 Task: Select Pets. Add to cart, from pOpshelf_x000D_
 for 3194 Cheshire Road, Bridgeport, Connecticut 06604, Cell Number 203-362-4243, following items : Redbarn Naturals Mini Braided Bully Sticks Dog Treat (1 ct)_x000D_
 - 1, Barkworthies Braided Bully Dog Treat 12 (1 ct)_x000D_
 - 1, Barkworthies Braided Dog Treat Beef 6 (1 ct)_x000D_
 - 1, Lixit Plastic Dog Treat Jar Small (1 ct)_x000D_
 - 1, Primal Nuggets Freeze Dried Dog Food Lamb Formula (14 oz)_x000D_
 - 1
Action: Mouse moved to (511, 124)
Screenshot: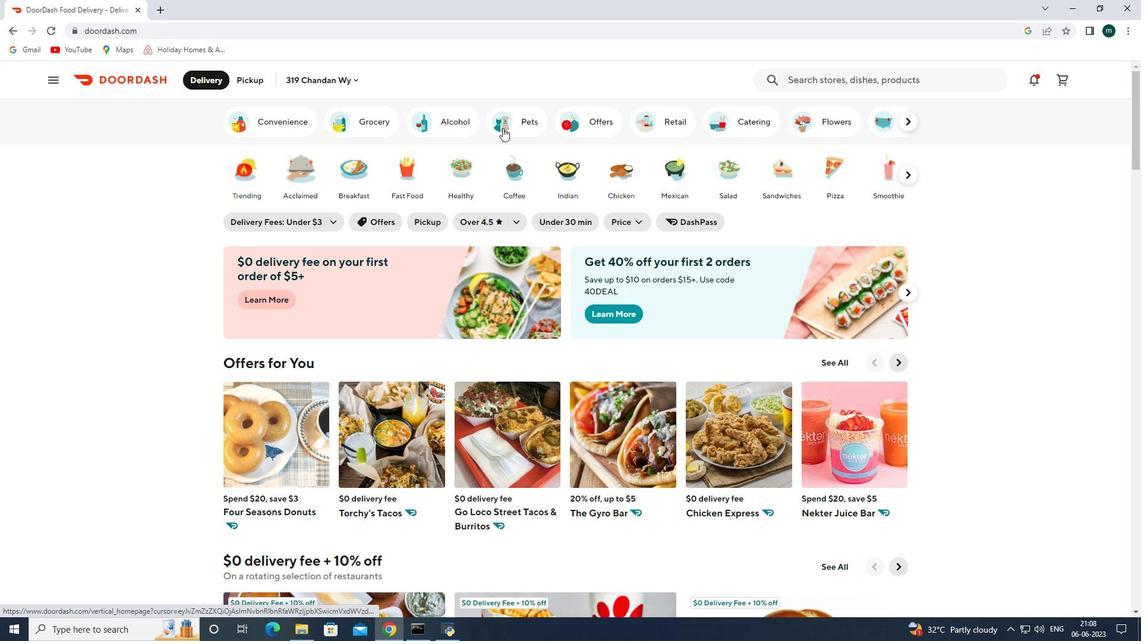 
Action: Mouse pressed left at (511, 124)
Screenshot: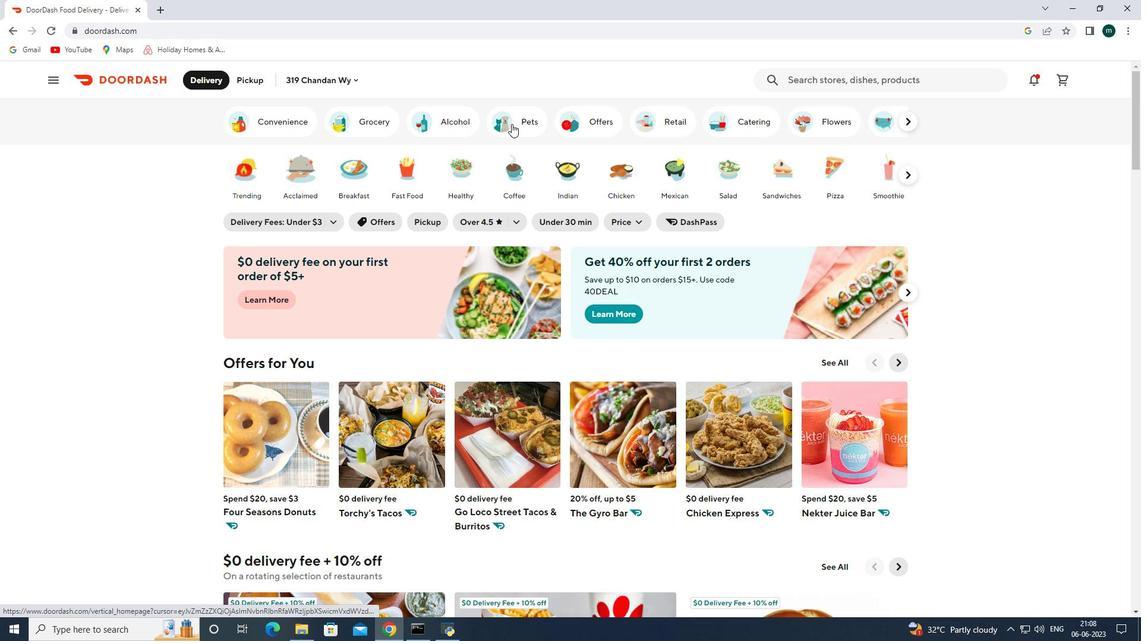 
Action: Mouse moved to (759, 334)
Screenshot: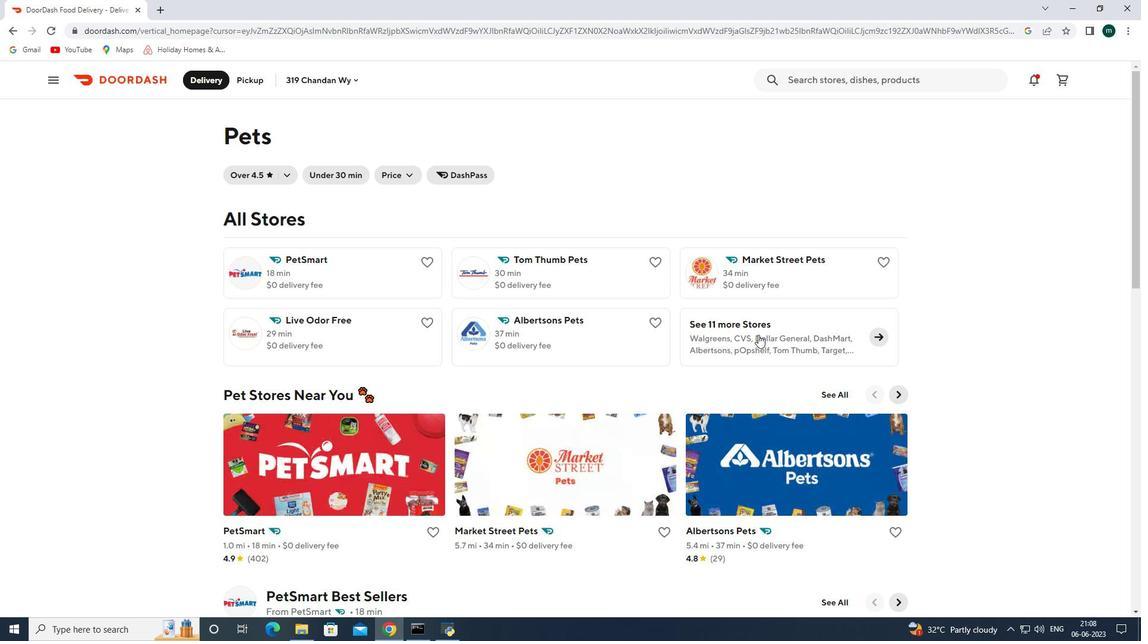 
Action: Mouse pressed left at (759, 334)
Screenshot: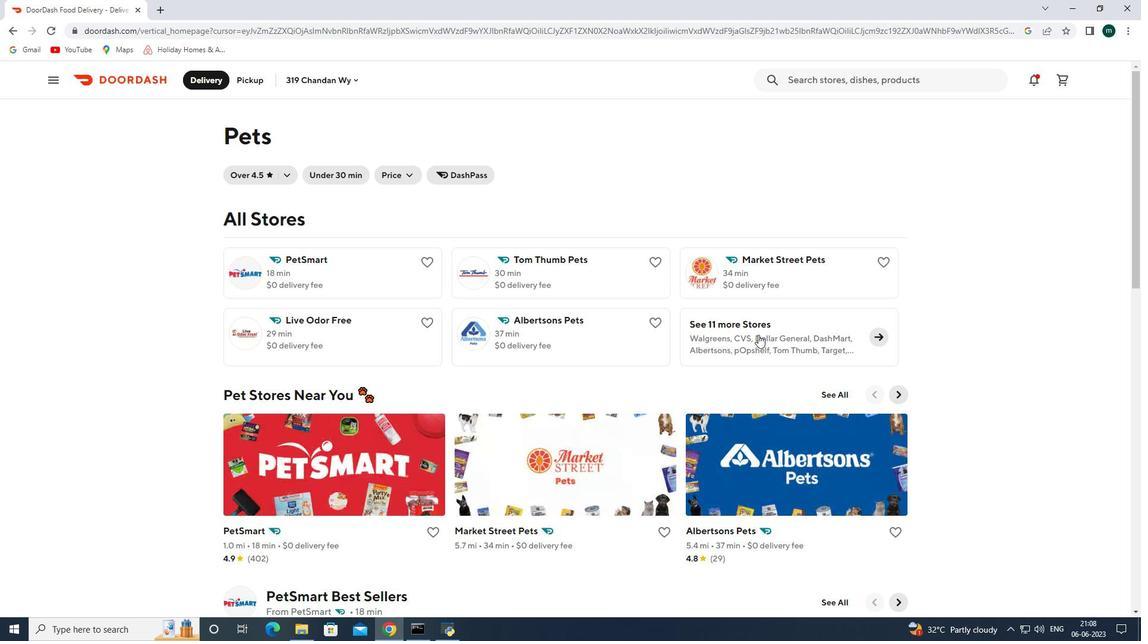 
Action: Mouse moved to (587, 378)
Screenshot: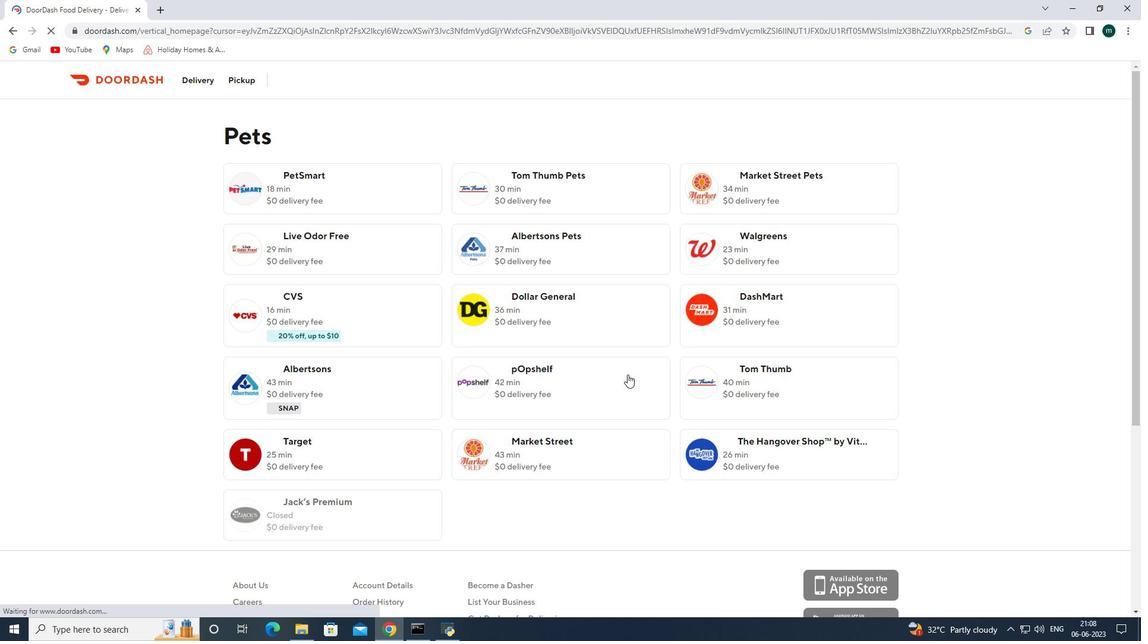 
Action: Mouse pressed left at (587, 378)
Screenshot: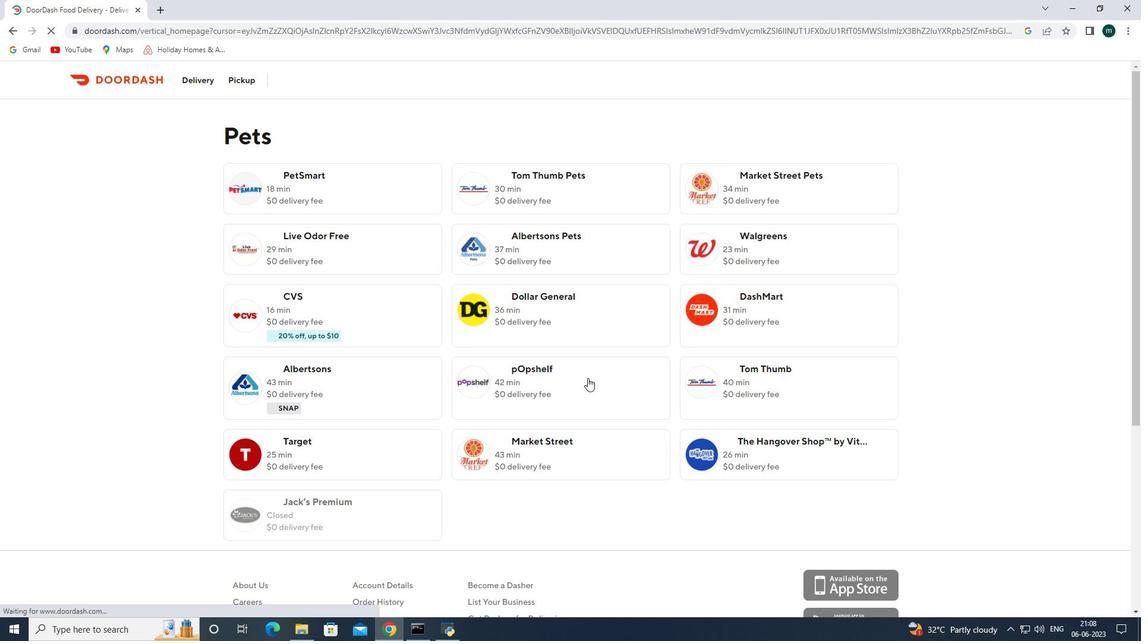 
Action: Mouse moved to (256, 77)
Screenshot: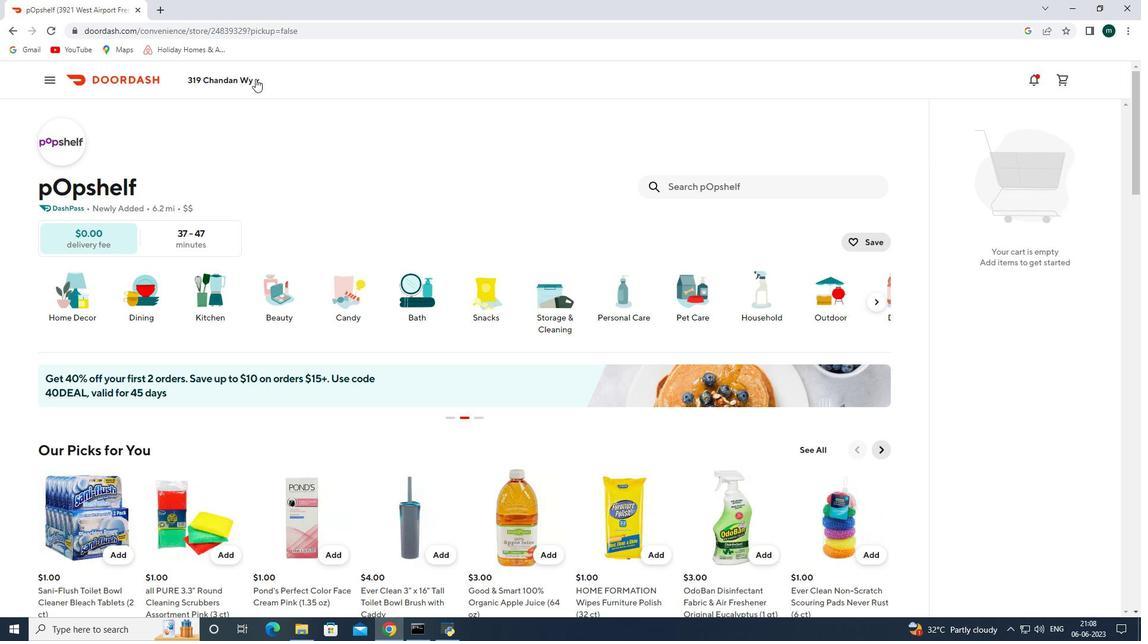 
Action: Mouse pressed left at (256, 77)
Screenshot: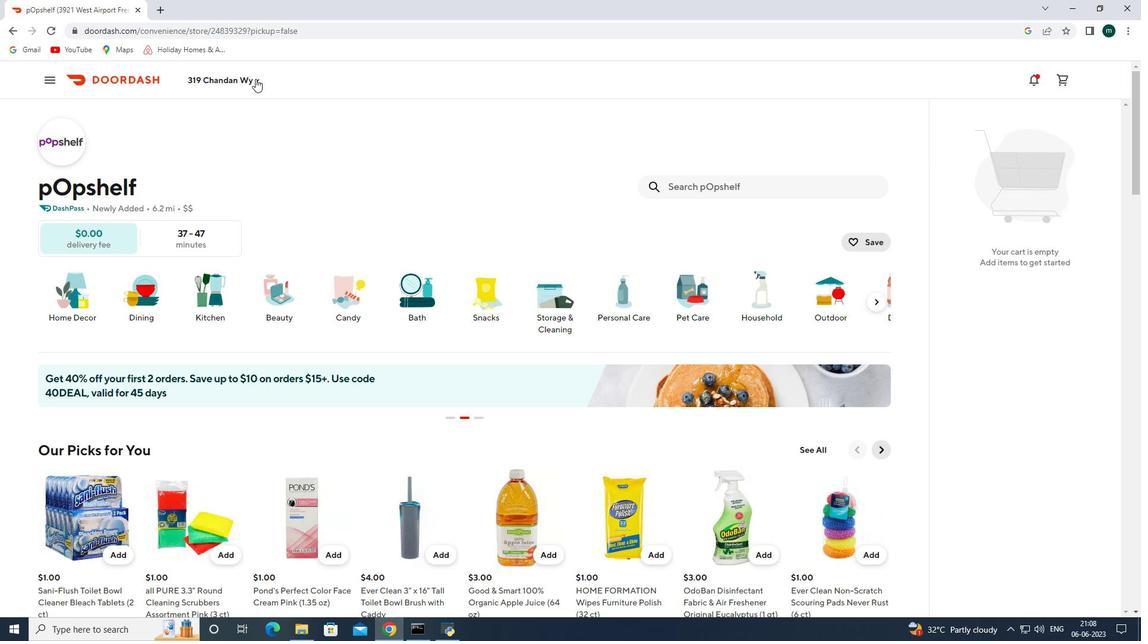 
Action: Mouse moved to (290, 127)
Screenshot: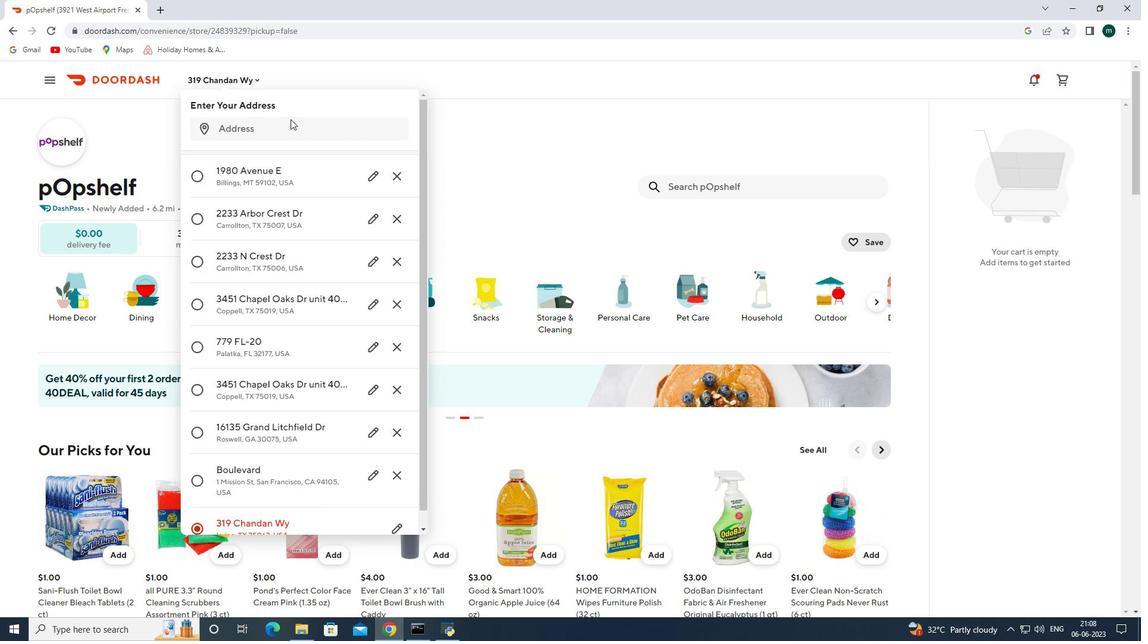 
Action: Mouse pressed left at (290, 127)
Screenshot: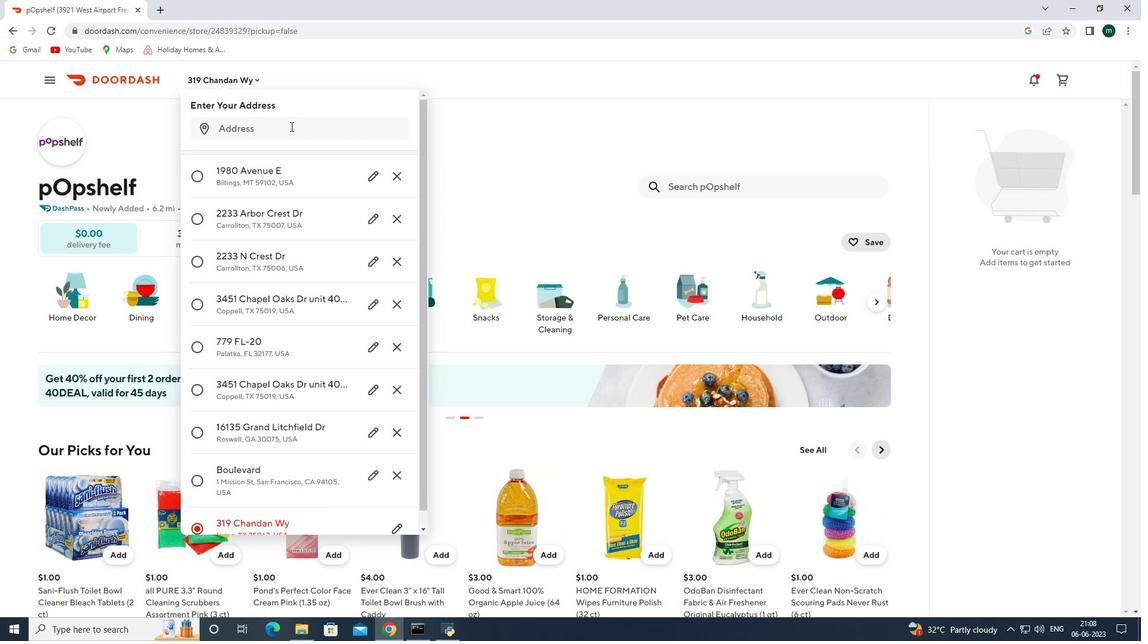 
Action: Key pressed 3194<Key.space>cheshire<Key.space>roas<Key.backspace>d<Key.space>bridgeport<Key.space>connecticut<Key.space>06604<Key.enter>
Screenshot: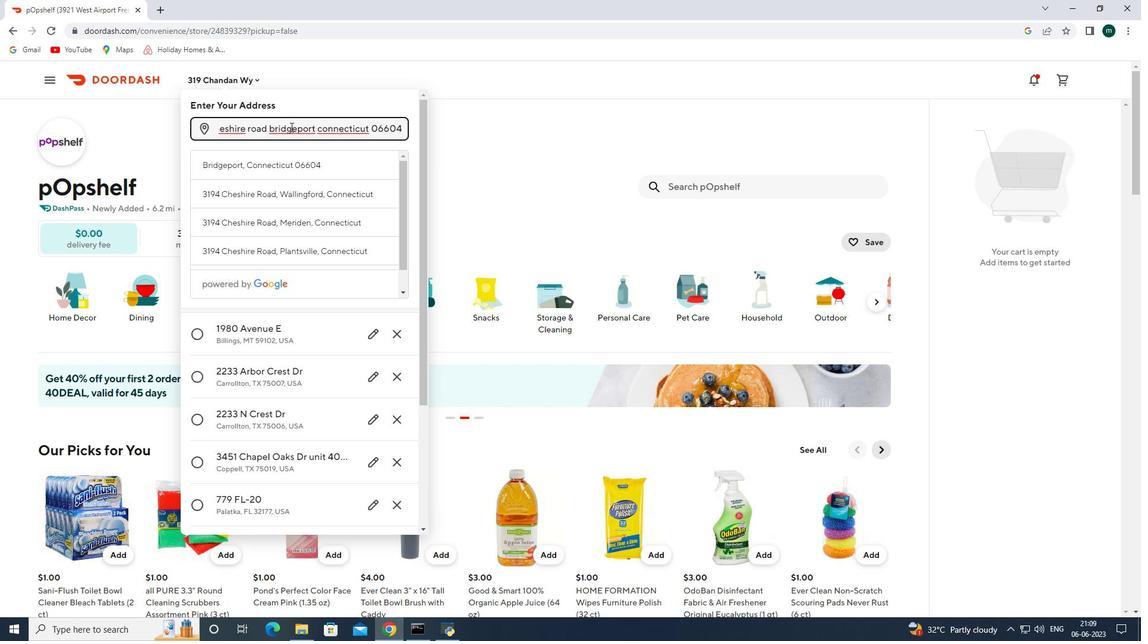 
Action: Mouse moved to (360, 514)
Screenshot: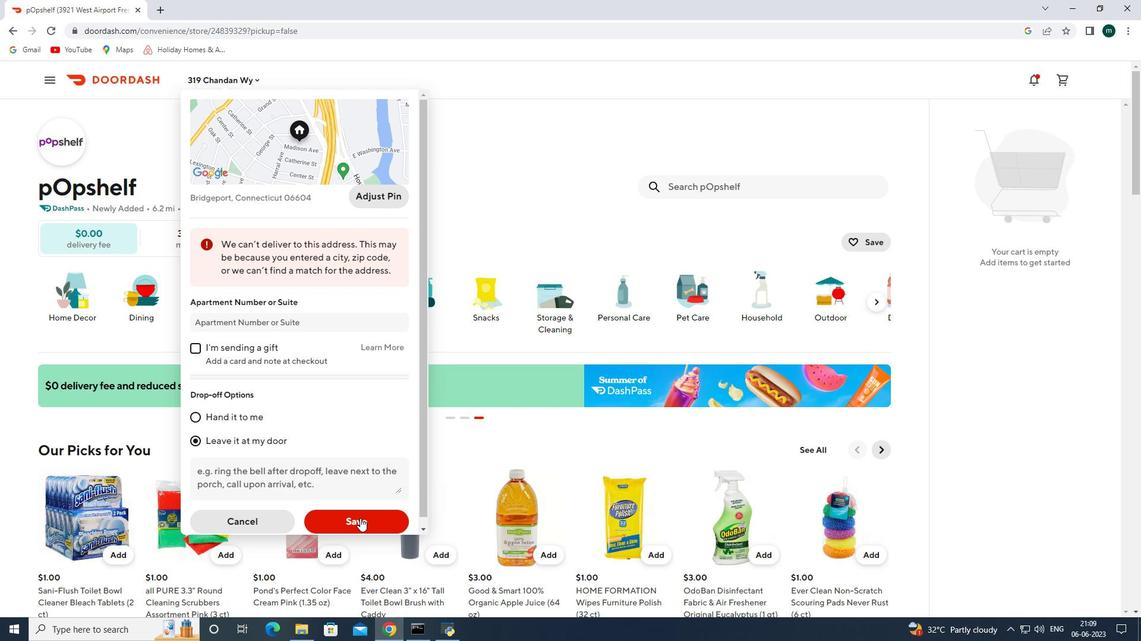 
Action: Mouse pressed left at (360, 514)
Screenshot: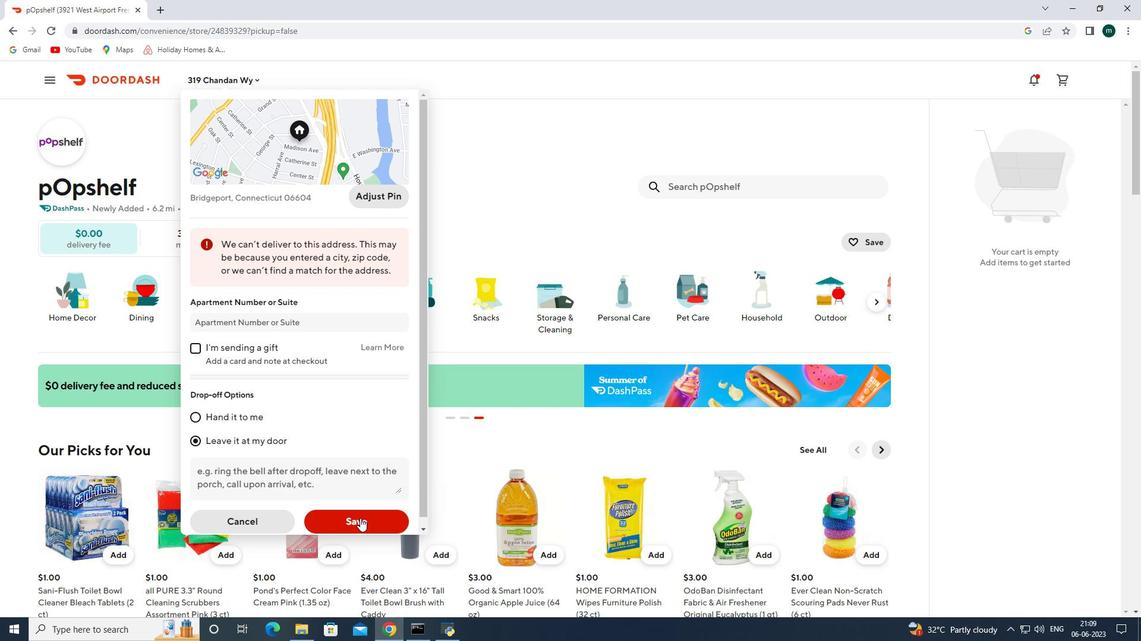 
Action: Mouse moved to (737, 172)
Screenshot: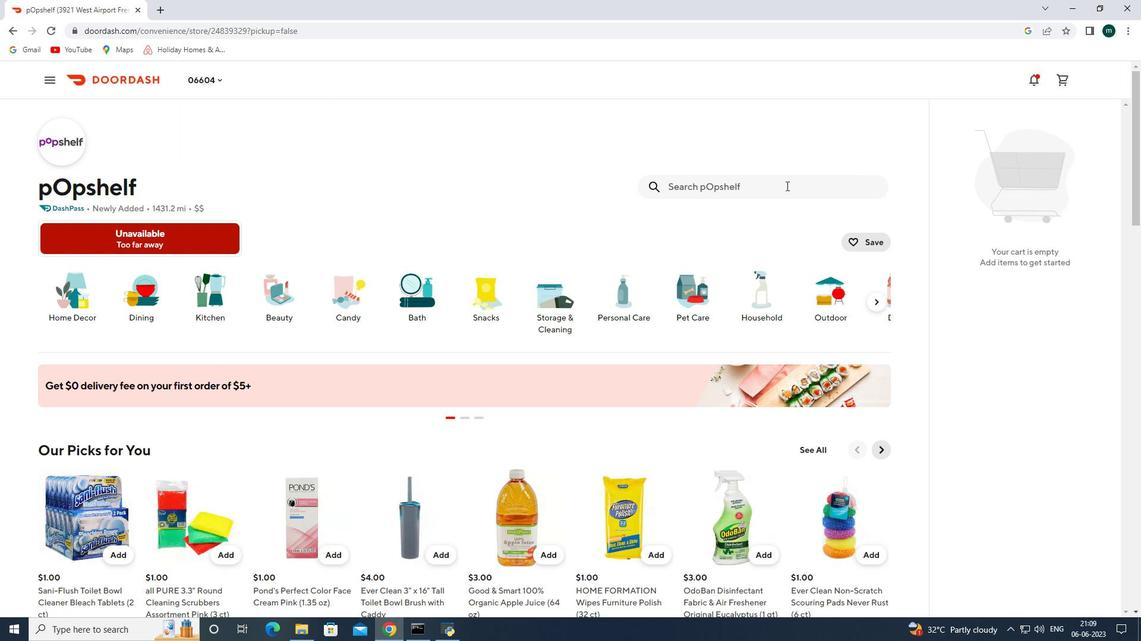 
Action: Mouse pressed left at (737, 172)
Screenshot: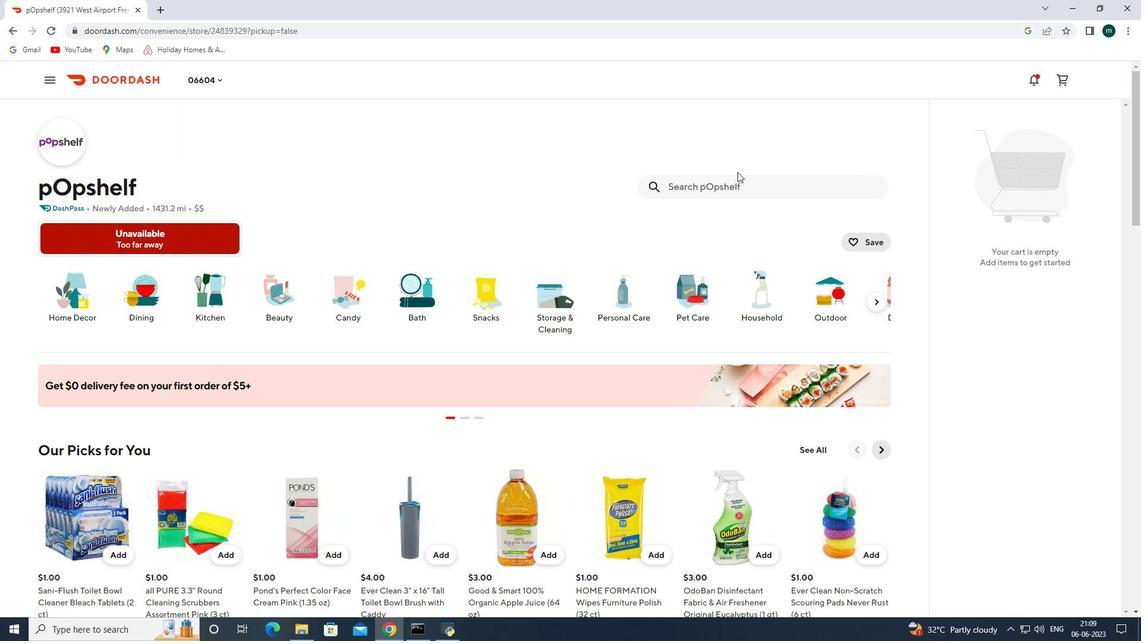 
Action: Mouse moved to (736, 176)
Screenshot: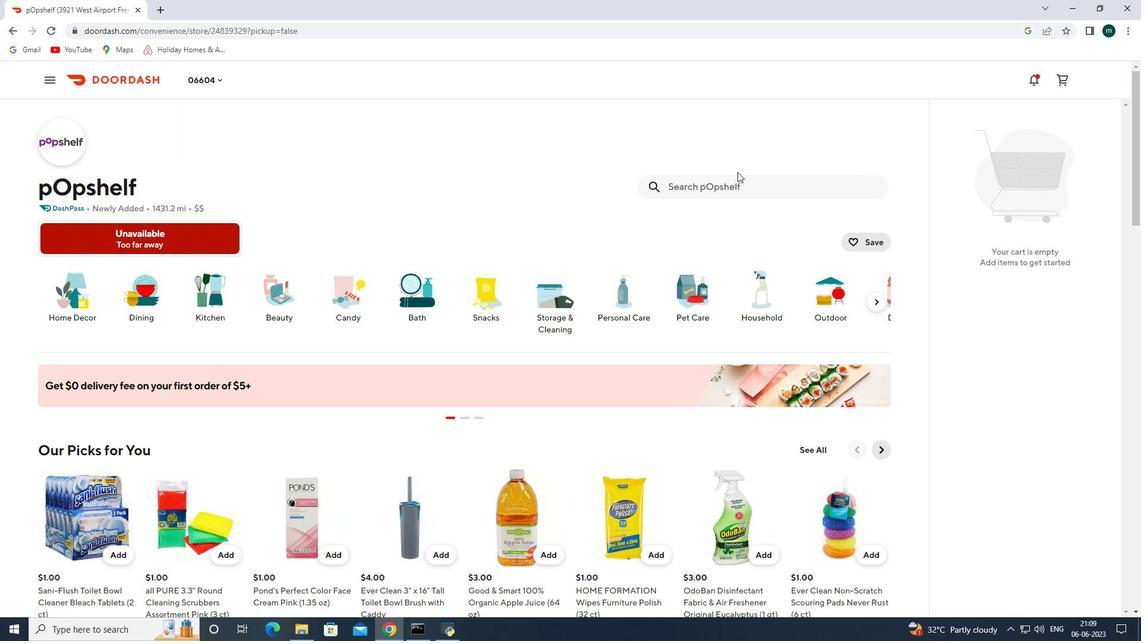 
Action: Mouse pressed left at (736, 176)
Screenshot: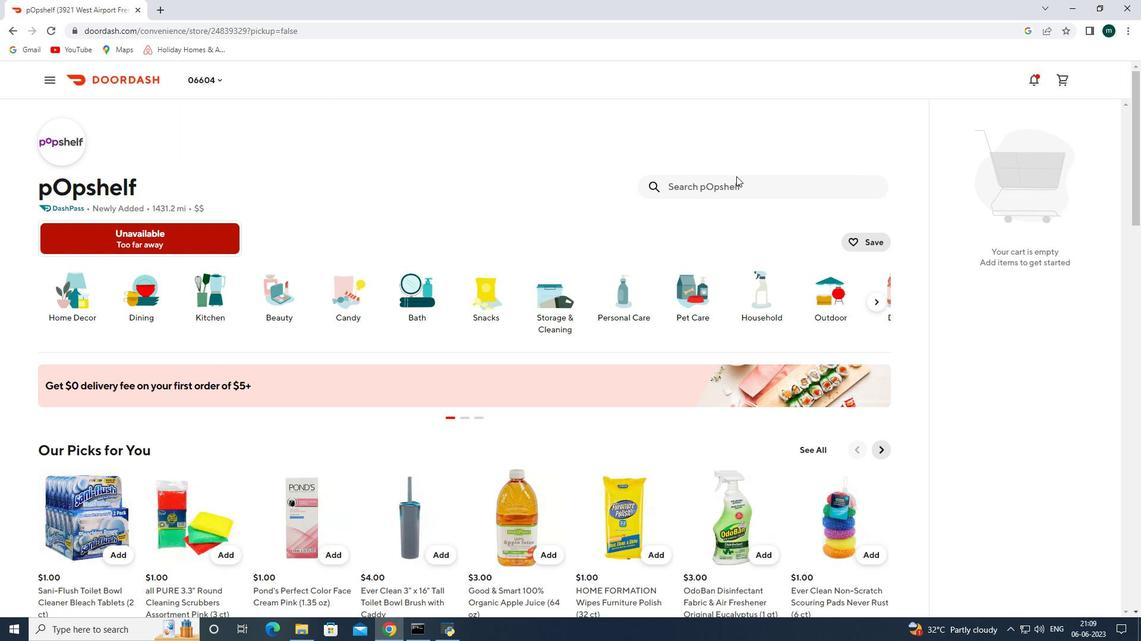 
Action: Key pressed redbard<Key.backspace>n<Key.space>naturals<Key.space>mini<Key.space>braided<Key.space>bully<Key.space>sticks<Key.space>dog<Key.space>trear<Key.backspace>t<Key.space><Key.shift><Key.shift><Key.shift><Key.shift><Key.shift><Key.shift><Key.shift>(1<Key.space>ct<Key.space><Key.shift>)<Key.enter>
Screenshot: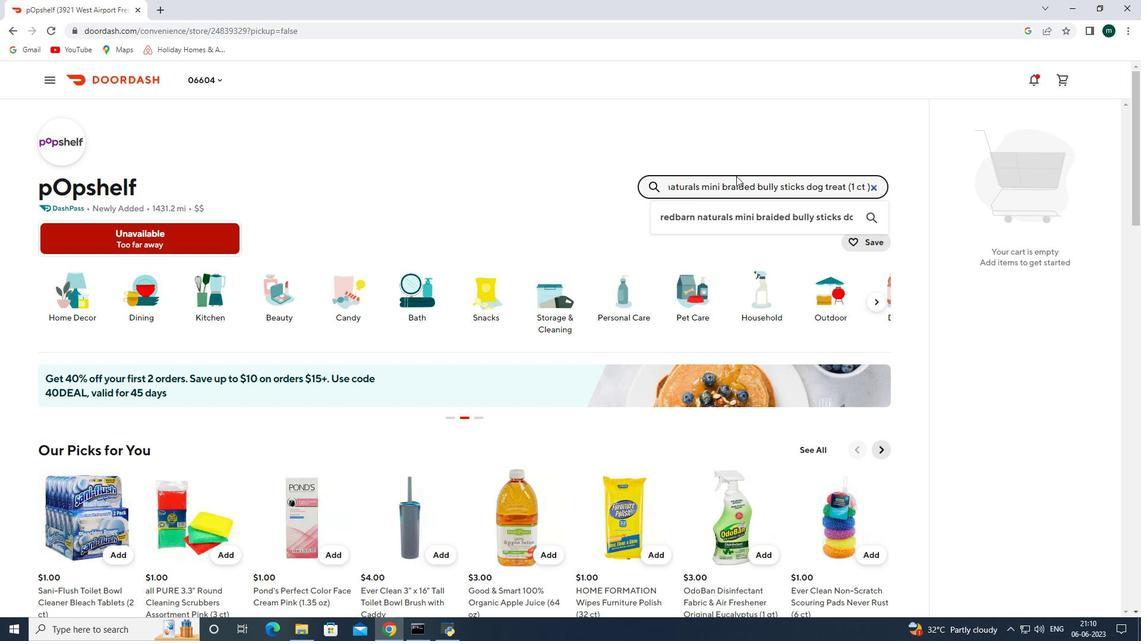 
Action: Mouse moved to (732, 139)
Screenshot: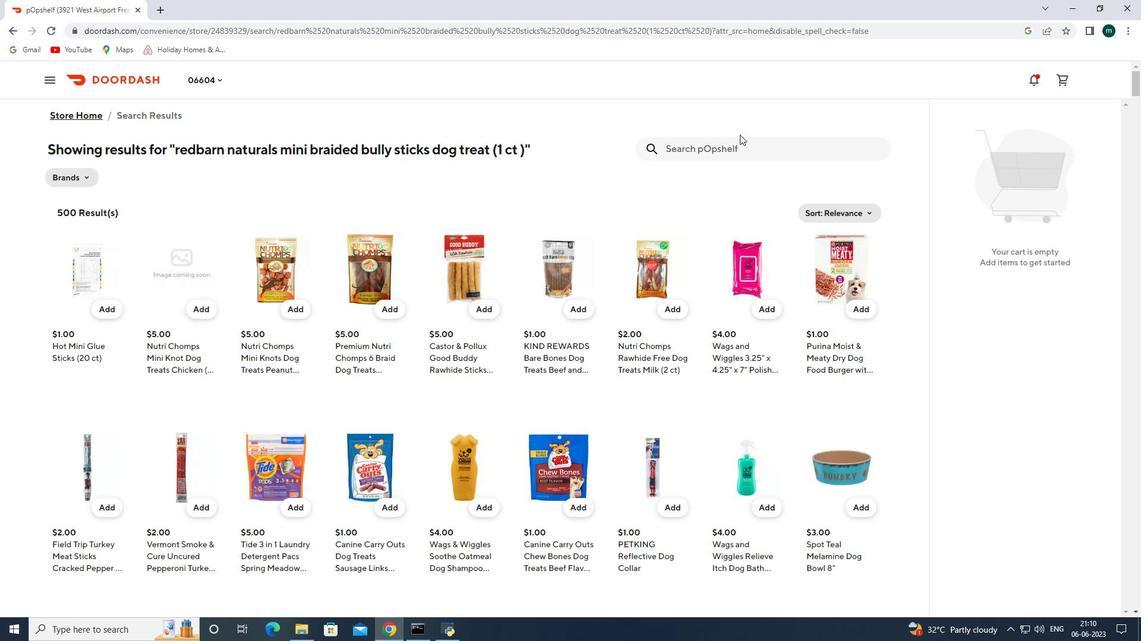 
Action: Mouse pressed left at (732, 139)
Screenshot: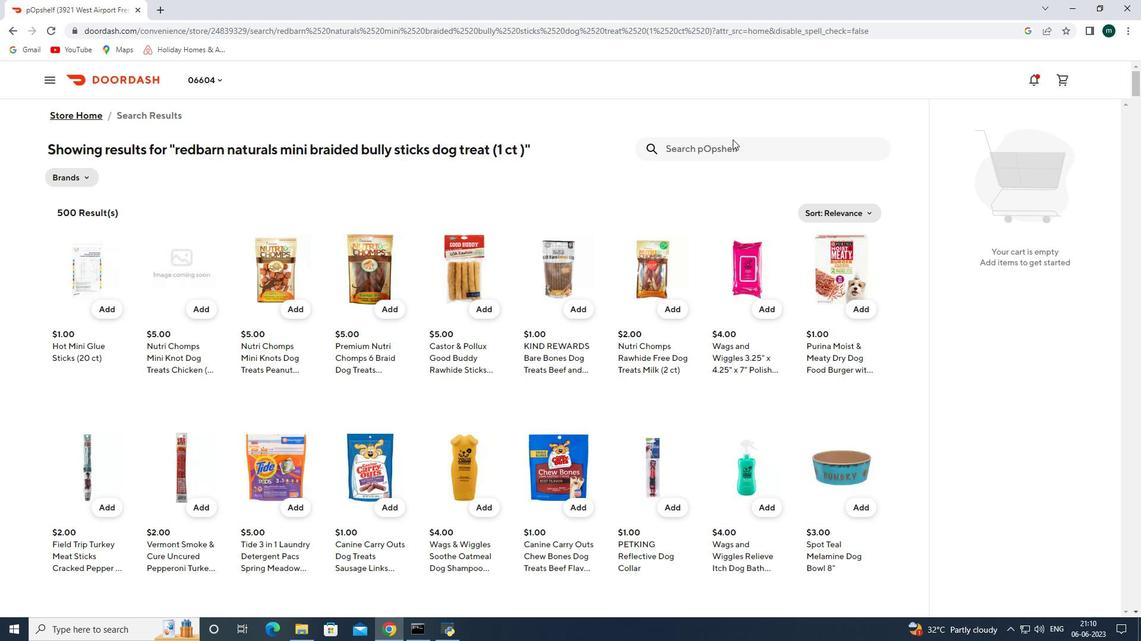 
Action: Key pressed <Key.shift>Barkwothies<Key.space>braided<Key.space>bully<Key.space>dog<Key.space>trear<Key.backspace>t<Key.space>12<Key.shift><Key.shift><Key.shift><Key.shift><Key.shift><Key.shift><Key.shift><Key.shift><Key.shift><Key.shift><Key.shift><Key.shift><Key.shift><Key.shift><Key.shift>(1ct<Key.shift><Key.shift><Key.shift><Key.shift><Key.shift><Key.shift>_<Key.backspace><Key.shift>(<Key.backspace><Key.shift>)<Key.enter>
Screenshot: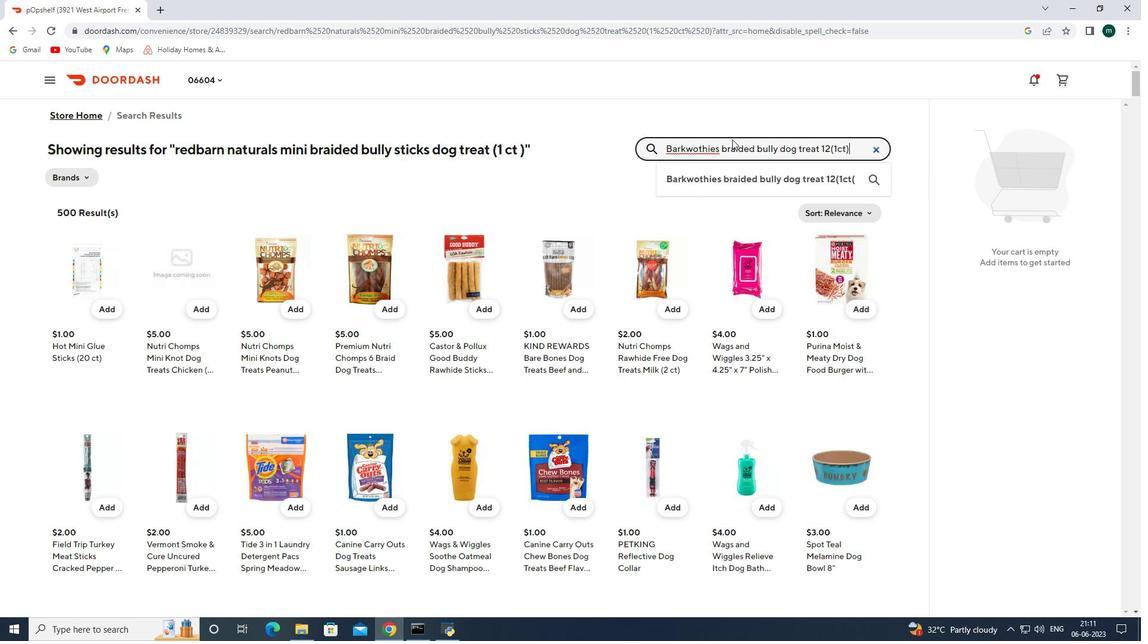 
Action: Mouse moved to (742, 149)
Screenshot: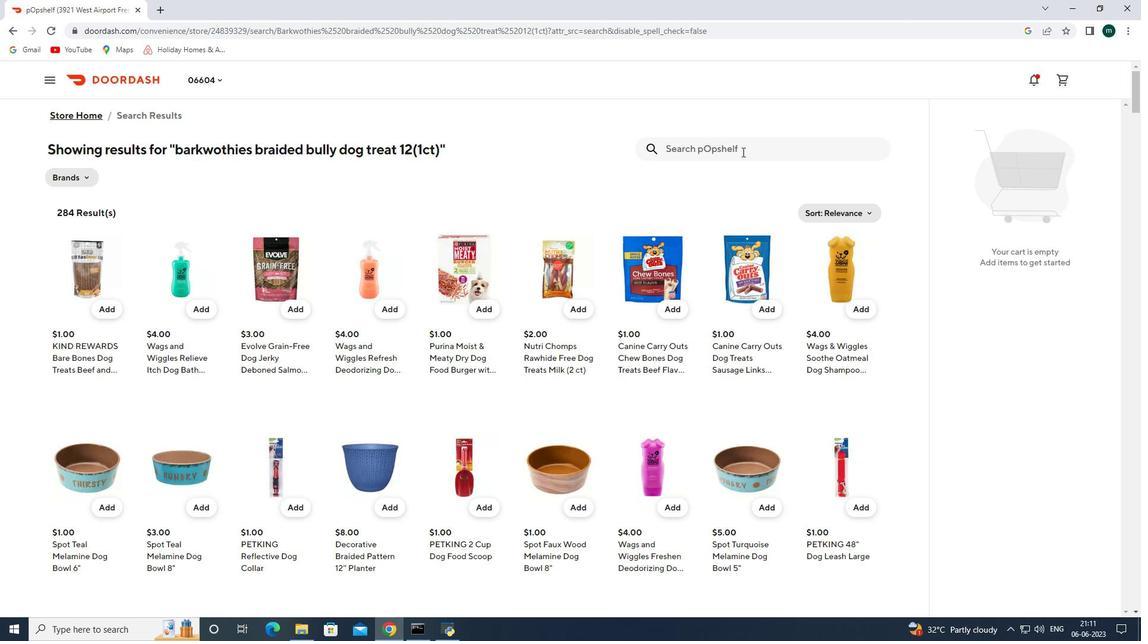 
Action: Mouse pressed left at (742, 149)
Screenshot: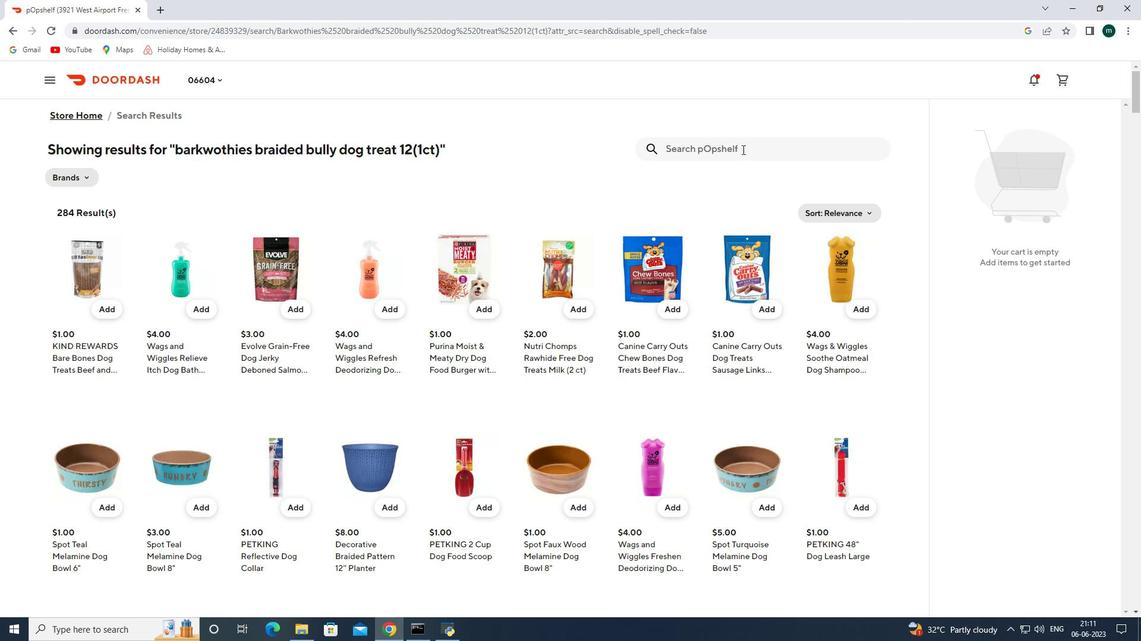
Action: Key pressed barkworthies<Key.space>braided<Key.space>dog<Key.space>treat<Key.space>beef<Key.space>6<Key.space><Key.shift><Key.shift>(1<Key.space>ct<Key.shift>)<Key.enter>
Screenshot: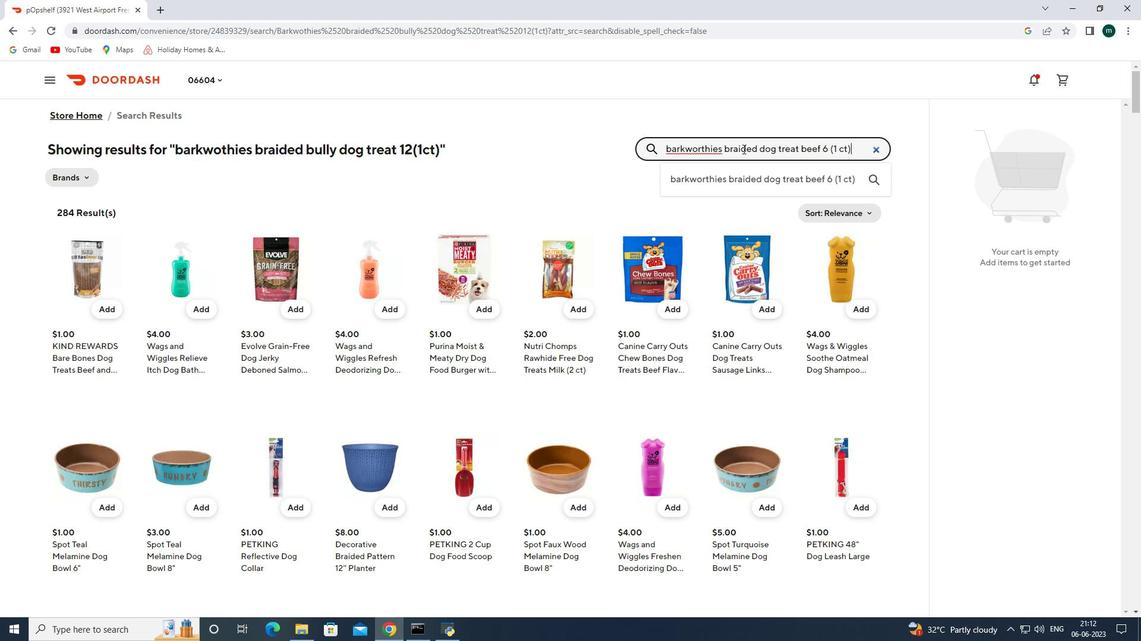 
Action: Mouse moved to (741, 150)
Screenshot: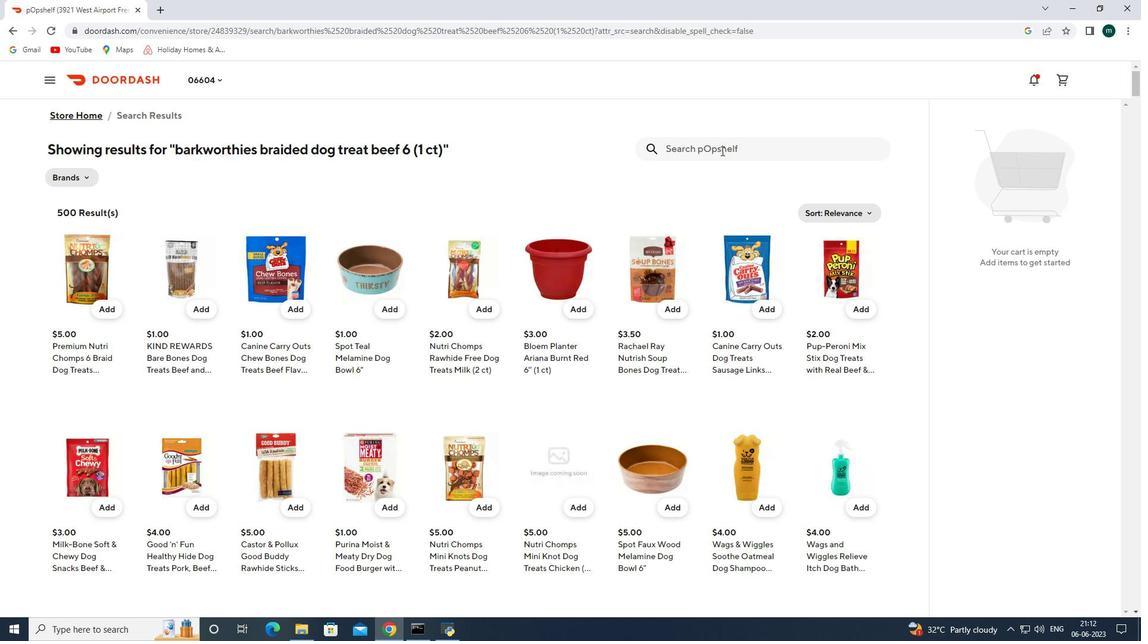 
Action: Mouse pressed left at (741, 150)
Screenshot: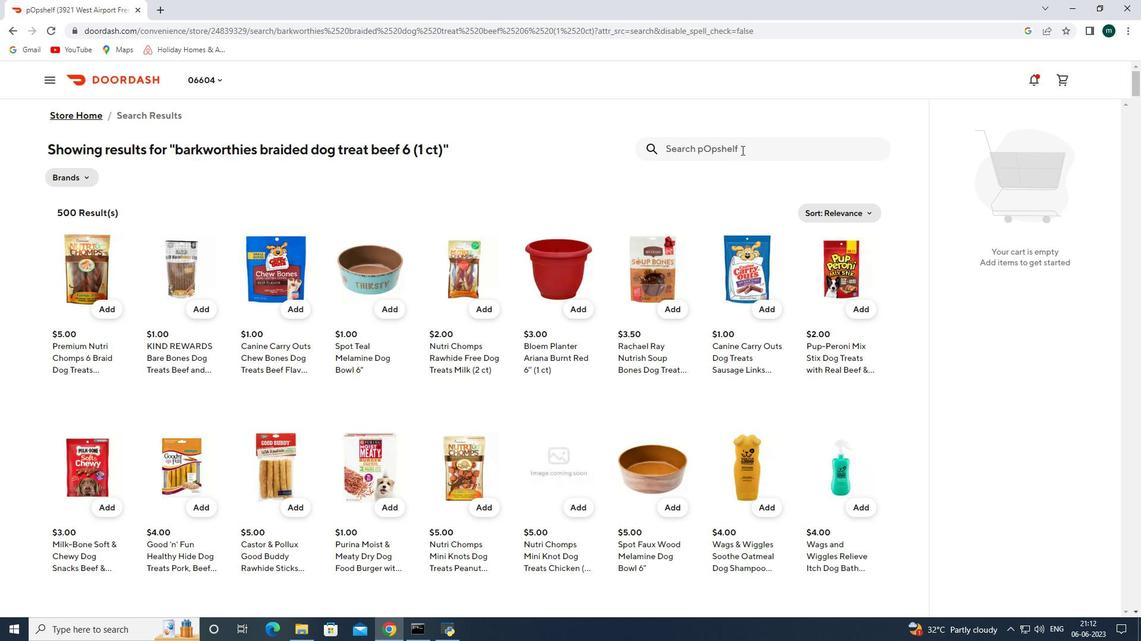 
Action: Key pressed lixit<Key.space>plastic<Key.space>dog<Key.space>tra<Key.backspace>eat<Key.space>jar<Key.space>small<Key.space><Key.shift>(1ct
Screenshot: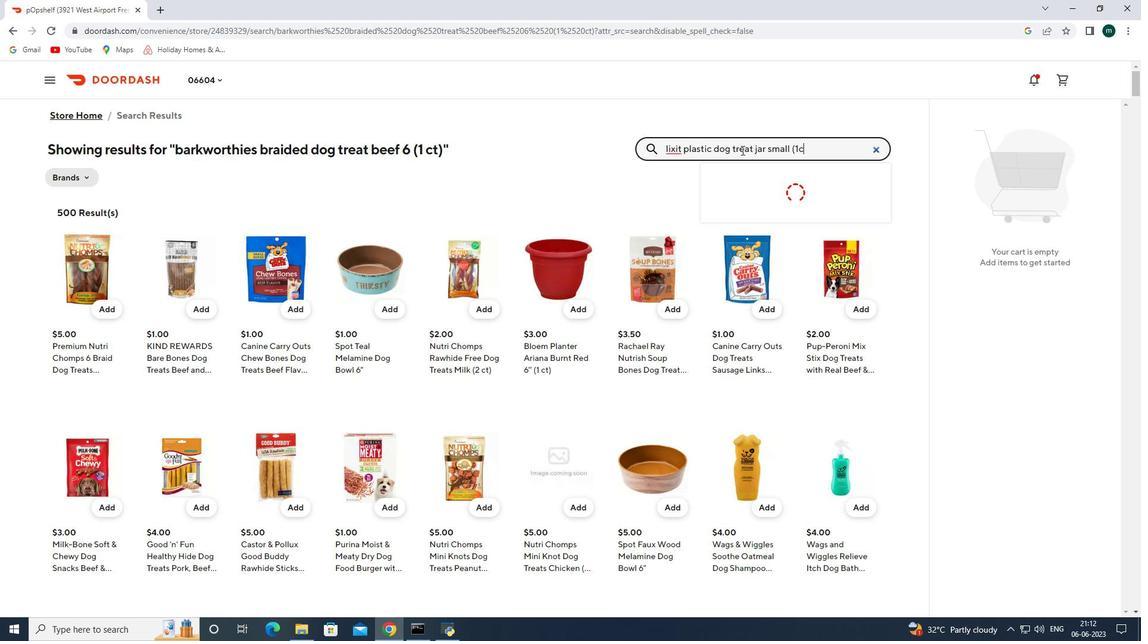 
Action: Mouse moved to (742, 149)
Screenshot: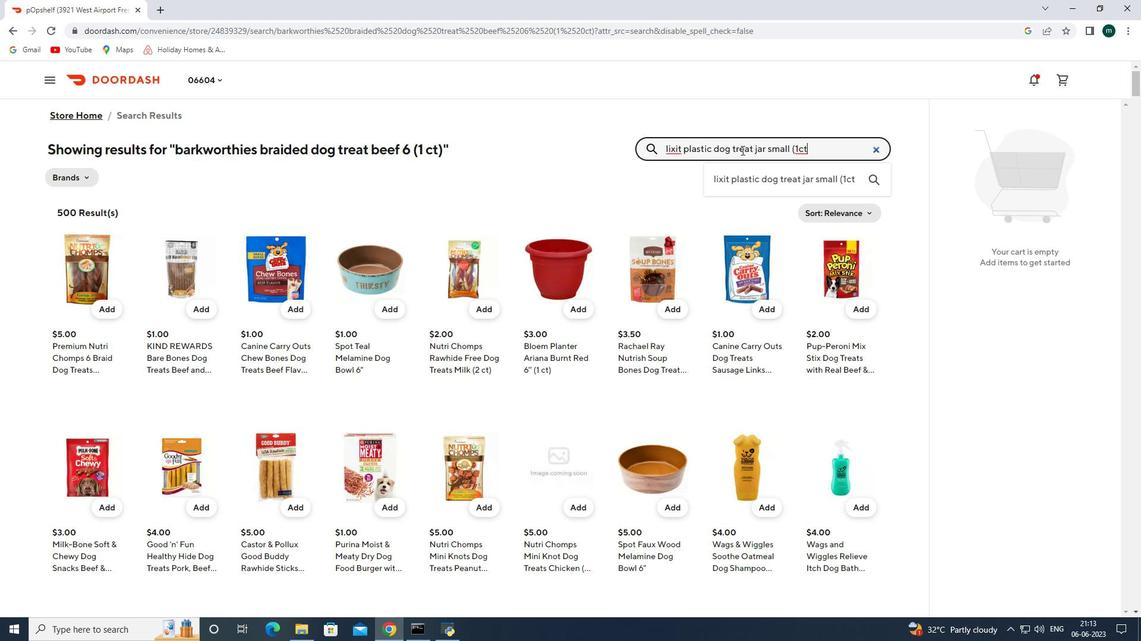
Action: Key pressed <Key.shift><Key.shift><Key.shift><Key.shift><Key.shift><Key.shift><Key.shift><Key.shift><Key.shift><Key.shift><Key.shift><Key.shift><Key.shift><Key.shift><Key.shift><Key.shift><Key.shift><Key.shift><Key.shift><Key.shift><Key.shift><Key.shift><Key.shift><Key.shift><Key.shift>)<Key.enter>
Screenshot: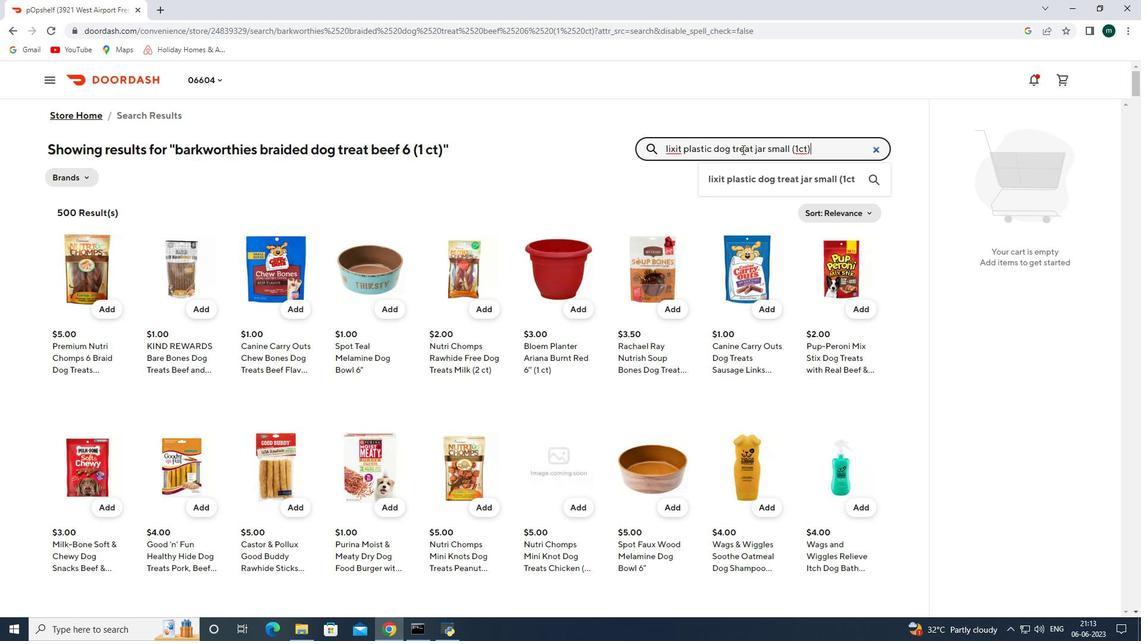 
Action: Mouse moved to (767, 149)
Screenshot: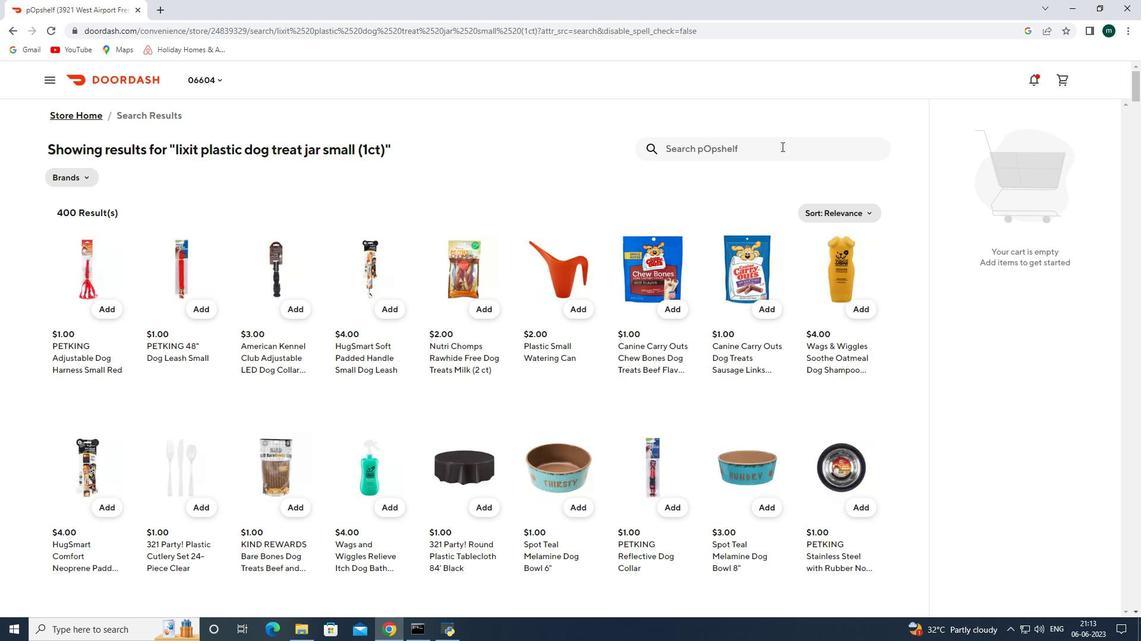 
Action: Mouse pressed left at (767, 149)
Screenshot: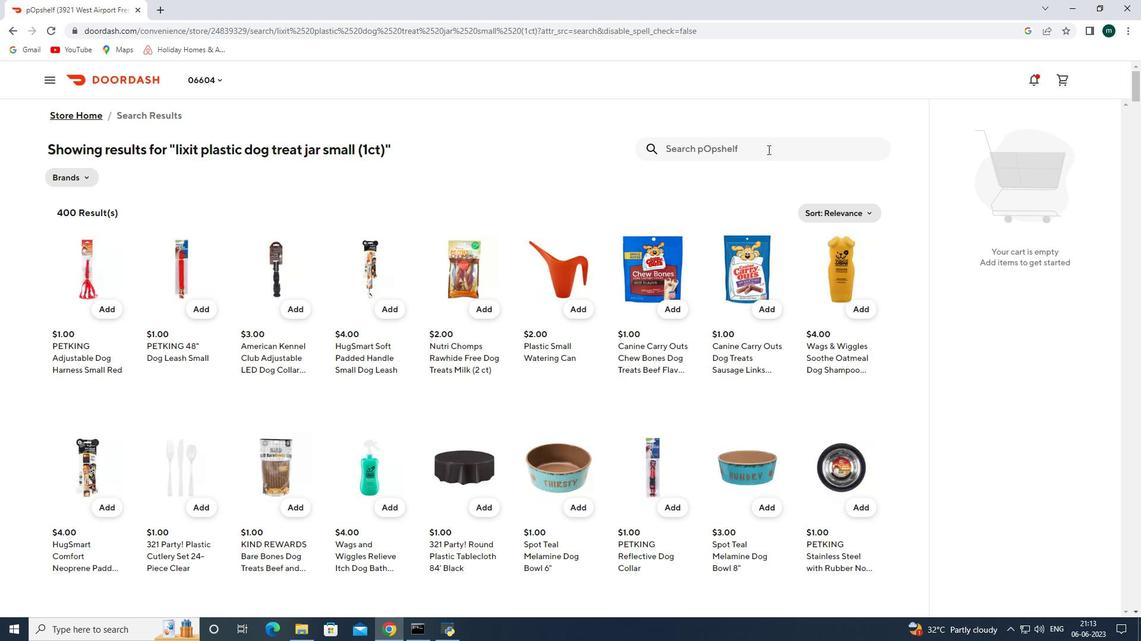 
Action: Key pressed primal<Key.space>nuggets<Key.space>freeze<Key.space>dried<Key.space>dog<Key.space>food<Key.space>lamp<Key.space>formula<Key.space><Key.shift>(14<Key.space>oz<Key.shift><Key.shift><Key.shift><Key.shift><Key.shift>)
Screenshot: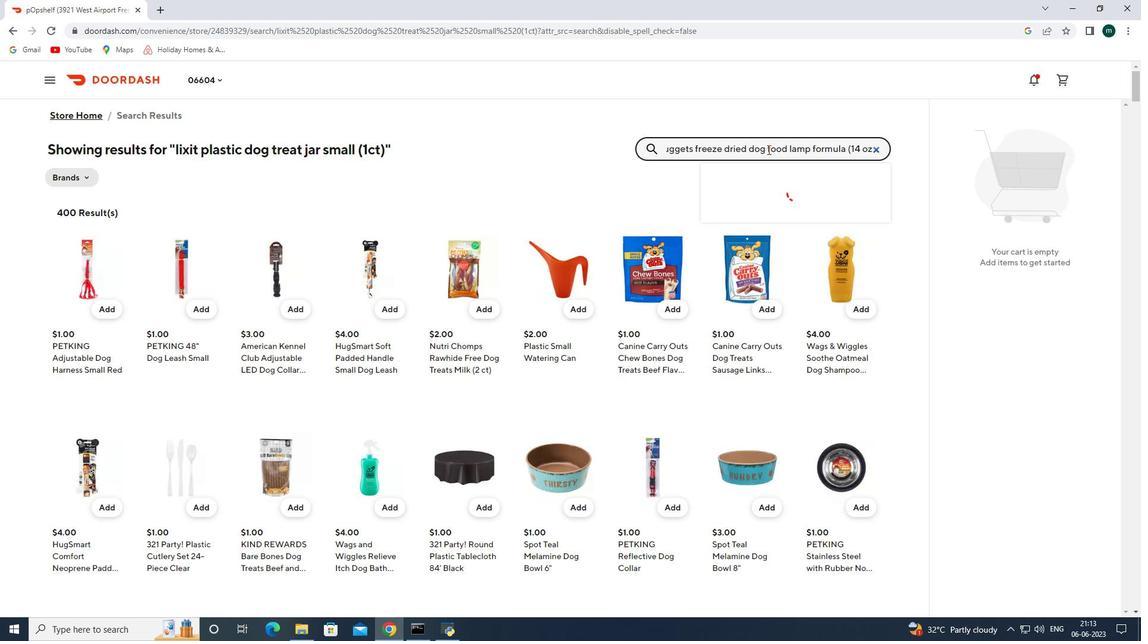 
Action: Mouse moved to (767, 149)
Screenshot: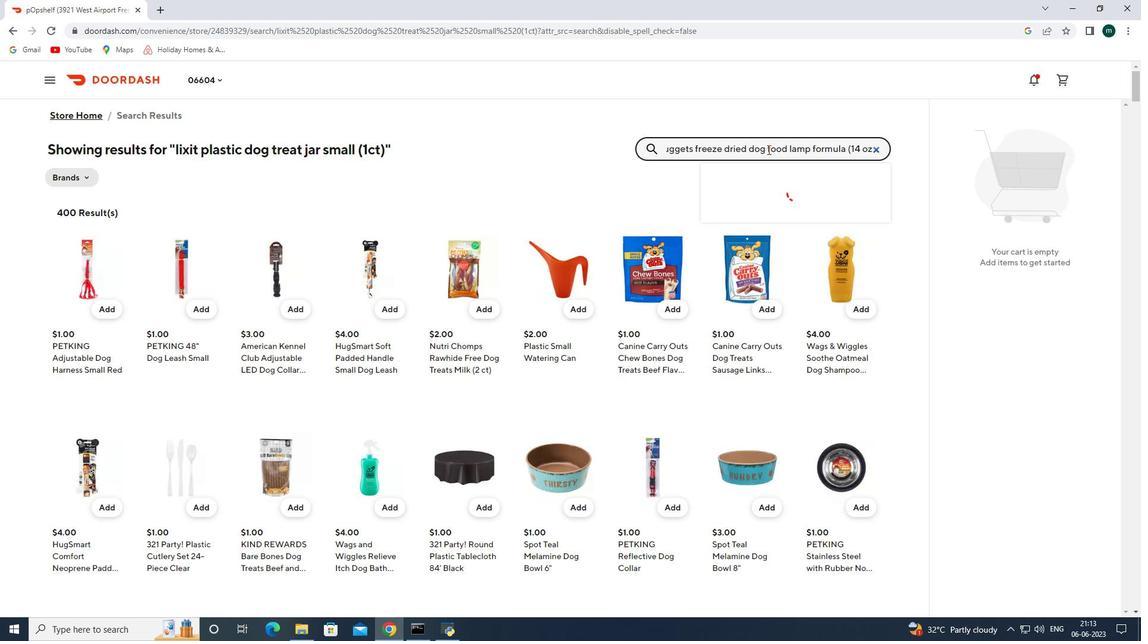 
Action: Key pressed <Key.enter>
Screenshot: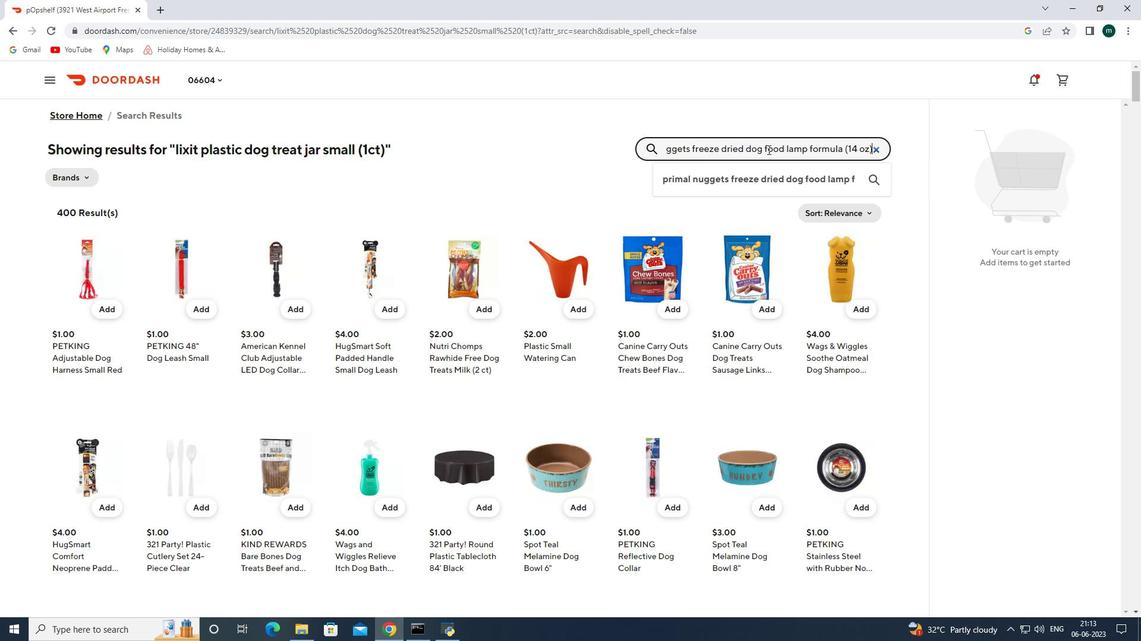 
Action: Mouse moved to (957, 260)
Screenshot: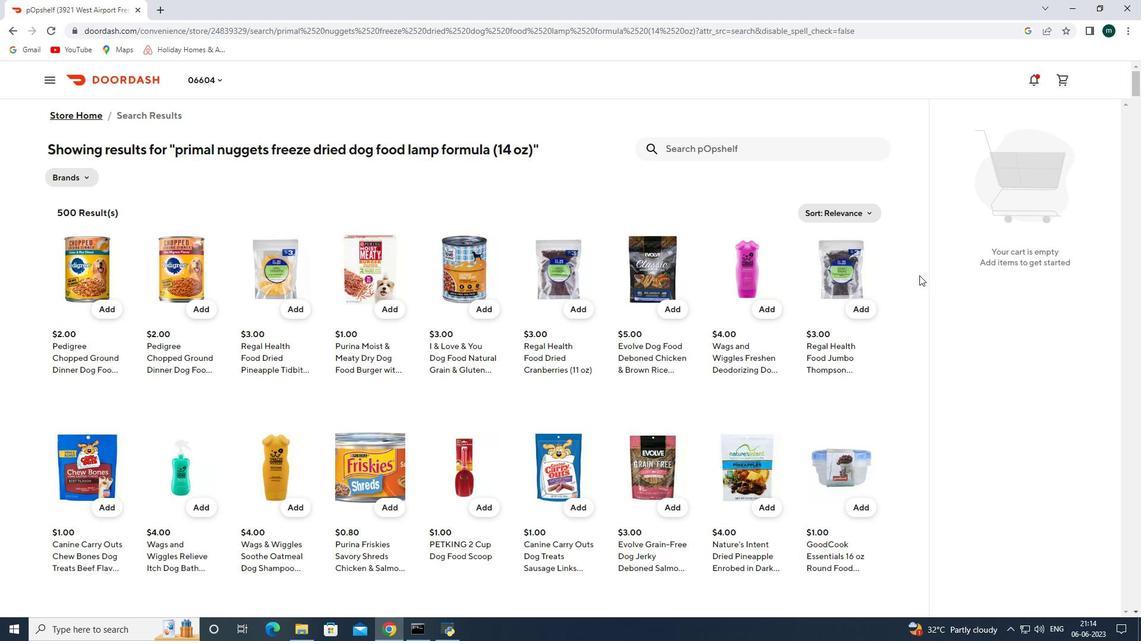 
Action: Mouse scrolled (957, 259) with delta (0, 0)
Screenshot: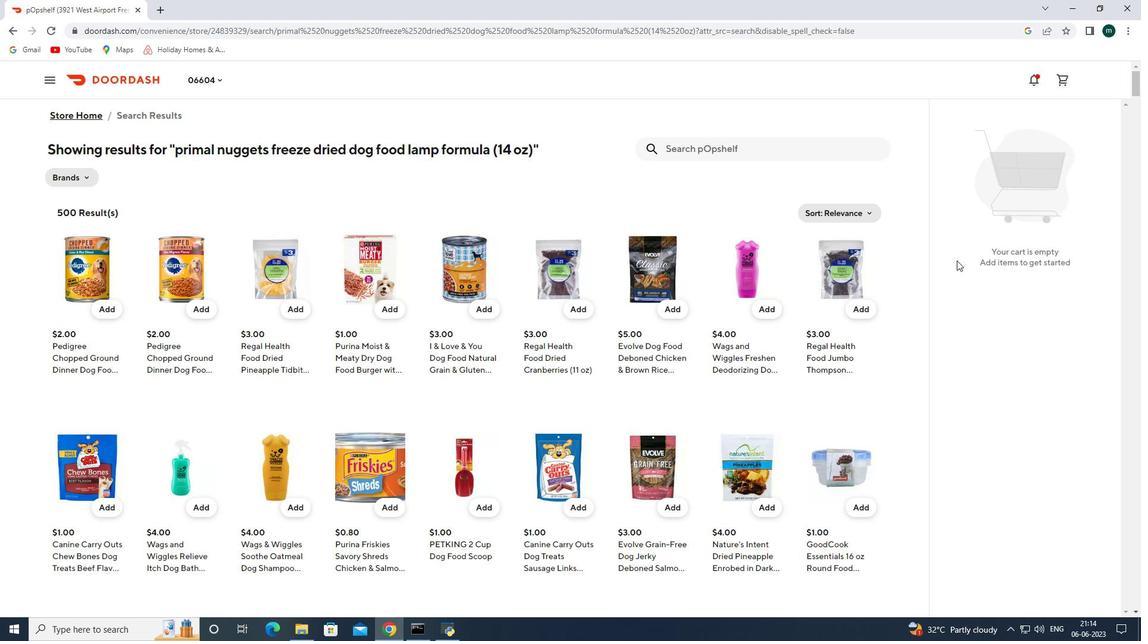 
Action: Mouse scrolled (957, 259) with delta (0, 0)
Screenshot: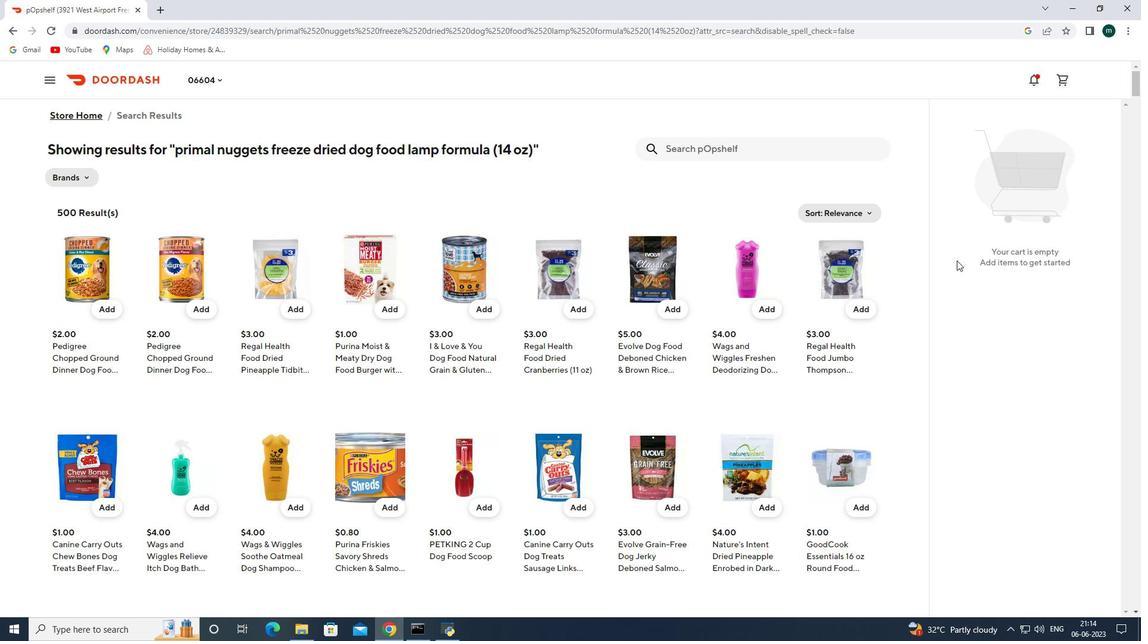 
Action: Mouse scrolled (957, 259) with delta (0, 0)
Screenshot: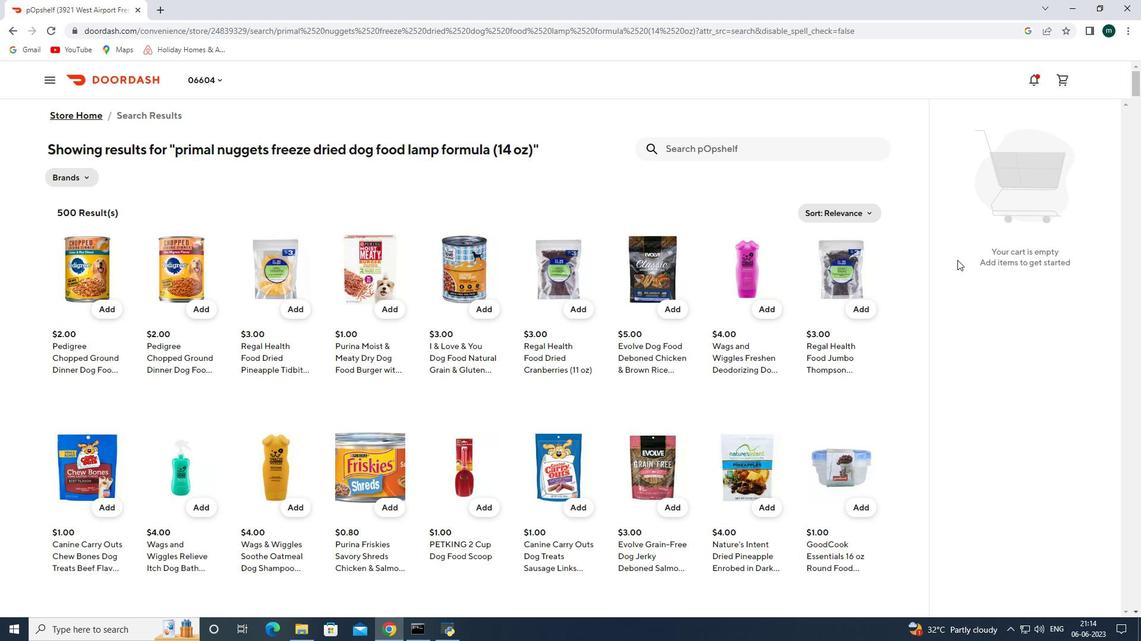 
Action: Mouse scrolled (957, 259) with delta (0, 0)
Screenshot: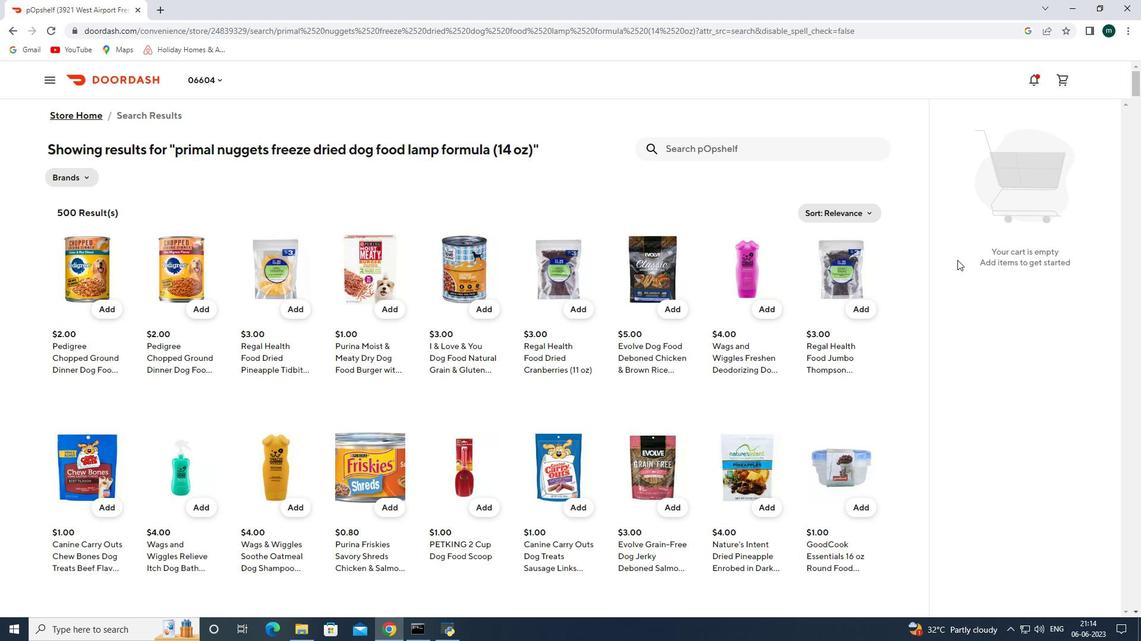 
Action: Mouse scrolled (957, 260) with delta (0, 0)
Screenshot: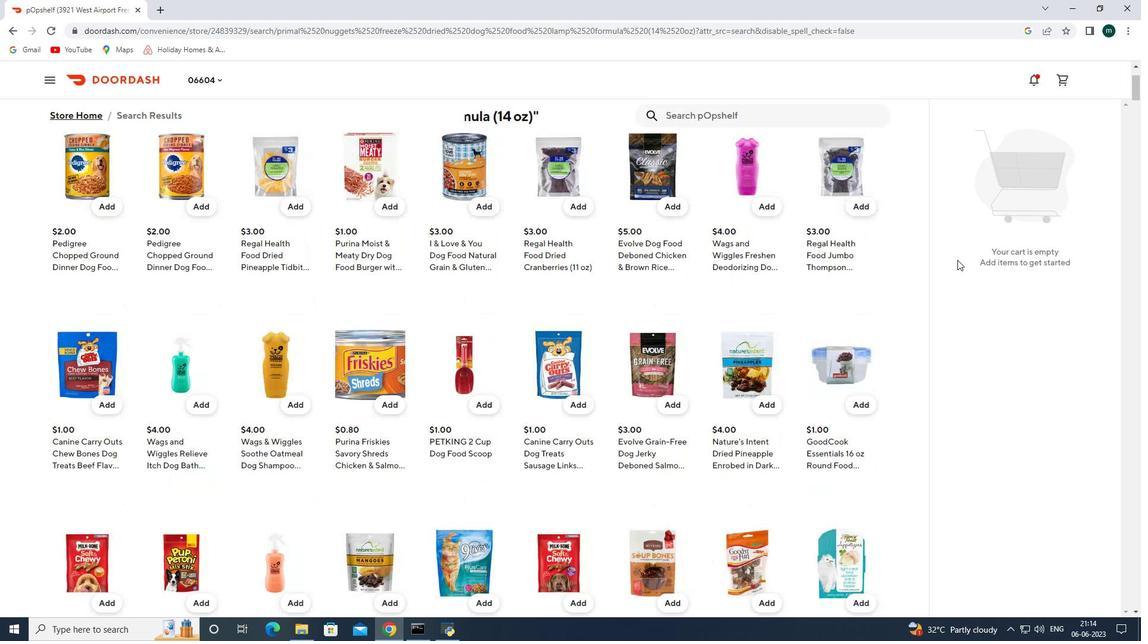 
Action: Mouse scrolled (957, 260) with delta (0, 0)
Screenshot: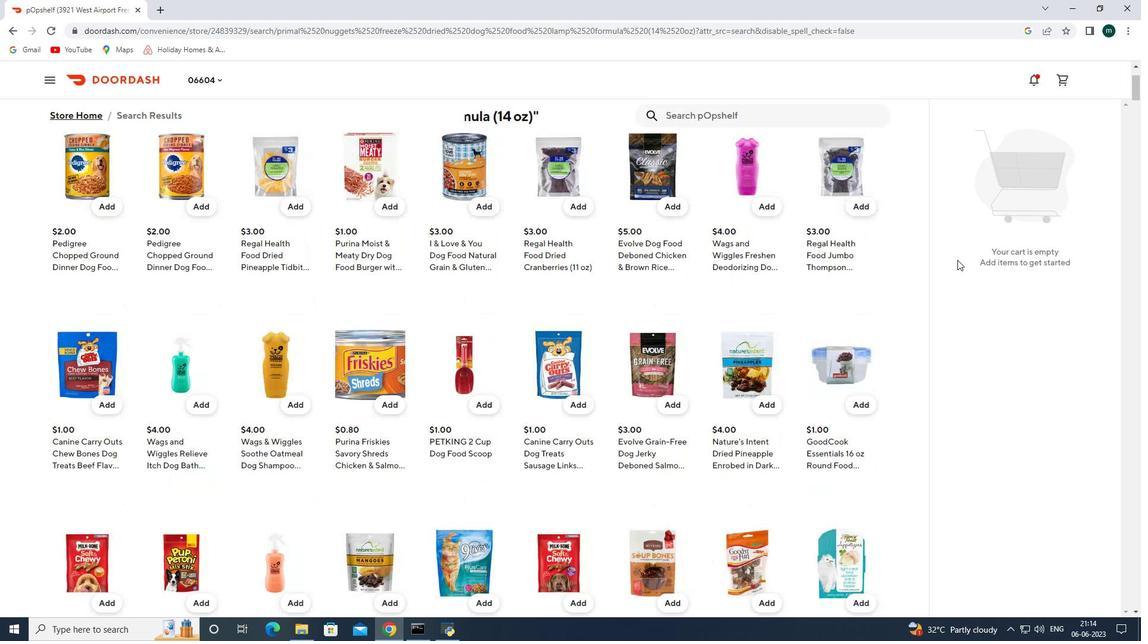 
Action: Mouse scrolled (957, 260) with delta (0, 0)
Screenshot: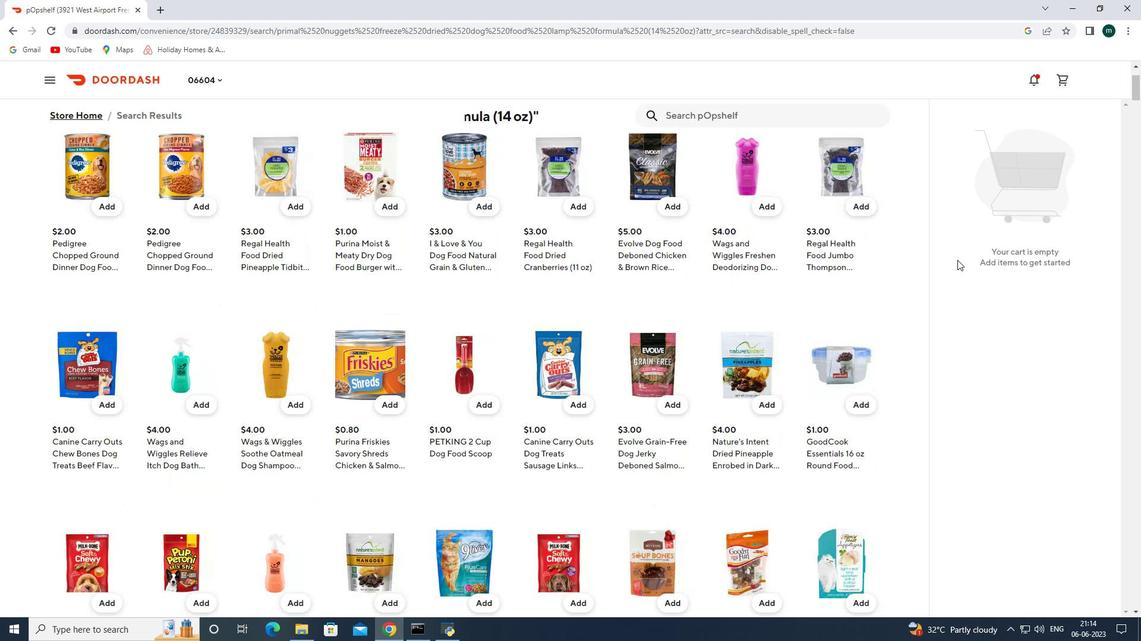 
Action: Mouse scrolled (957, 260) with delta (0, 0)
Screenshot: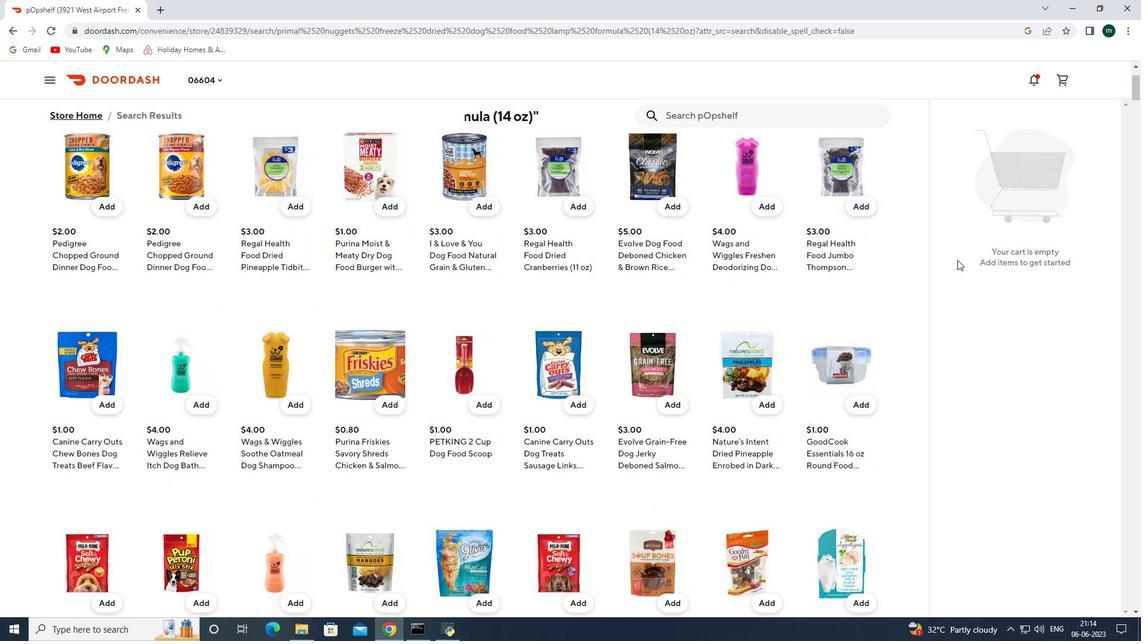 
Action: Mouse scrolled (957, 260) with delta (0, 0)
Screenshot: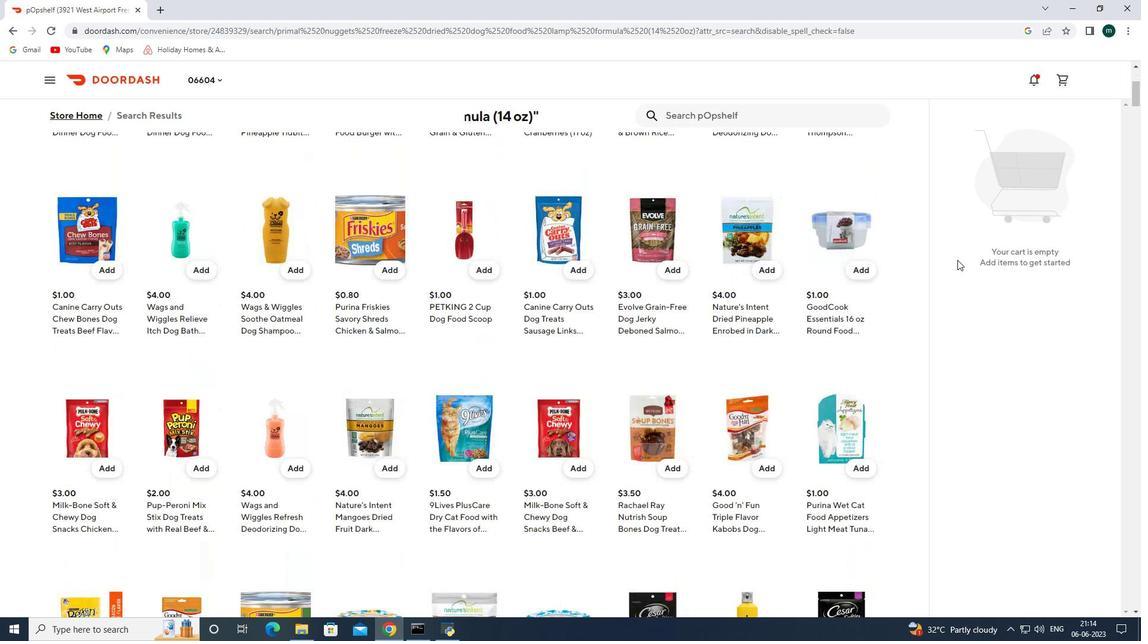 
Action: Mouse scrolled (957, 260) with delta (0, 0)
Screenshot: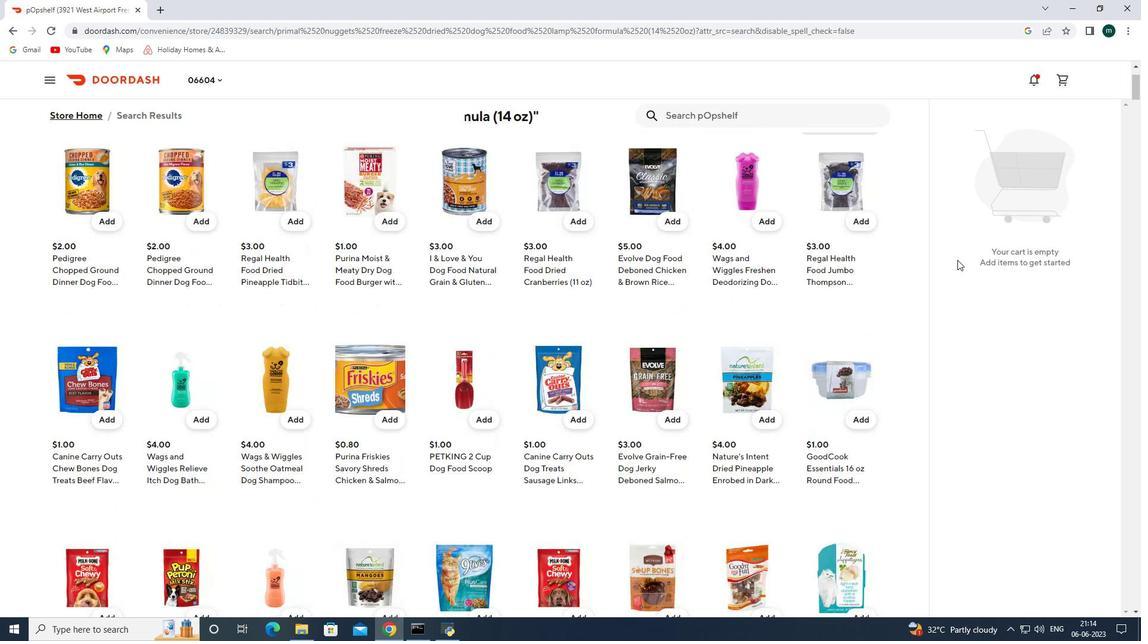 
Action: Mouse scrolled (957, 260) with delta (0, 0)
Screenshot: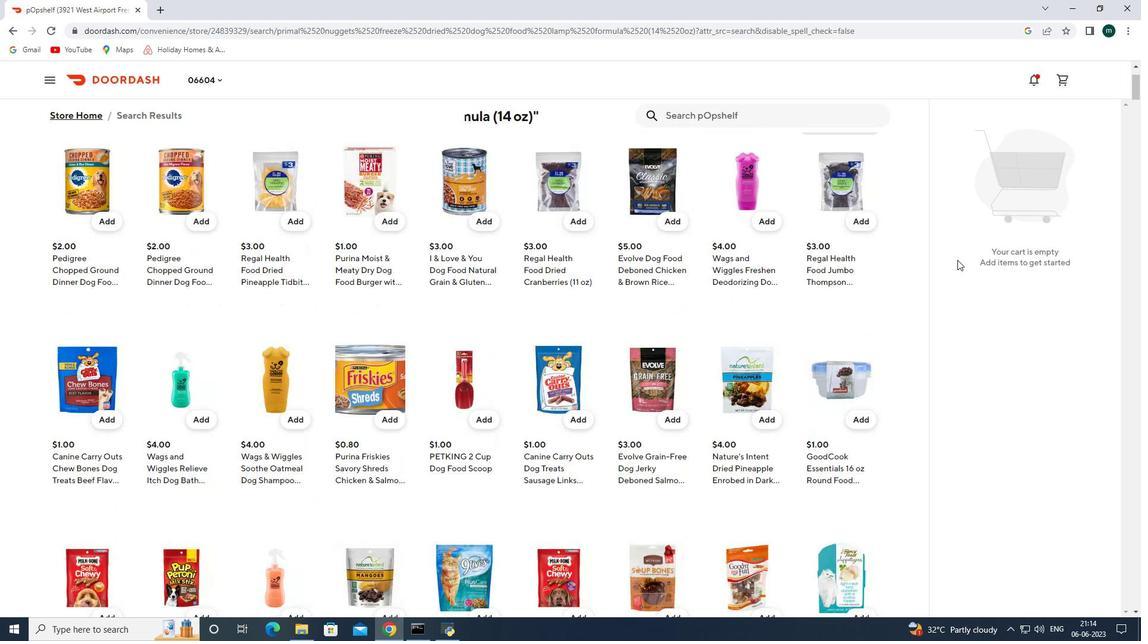 
Action: Mouse scrolled (957, 260) with delta (0, 0)
Screenshot: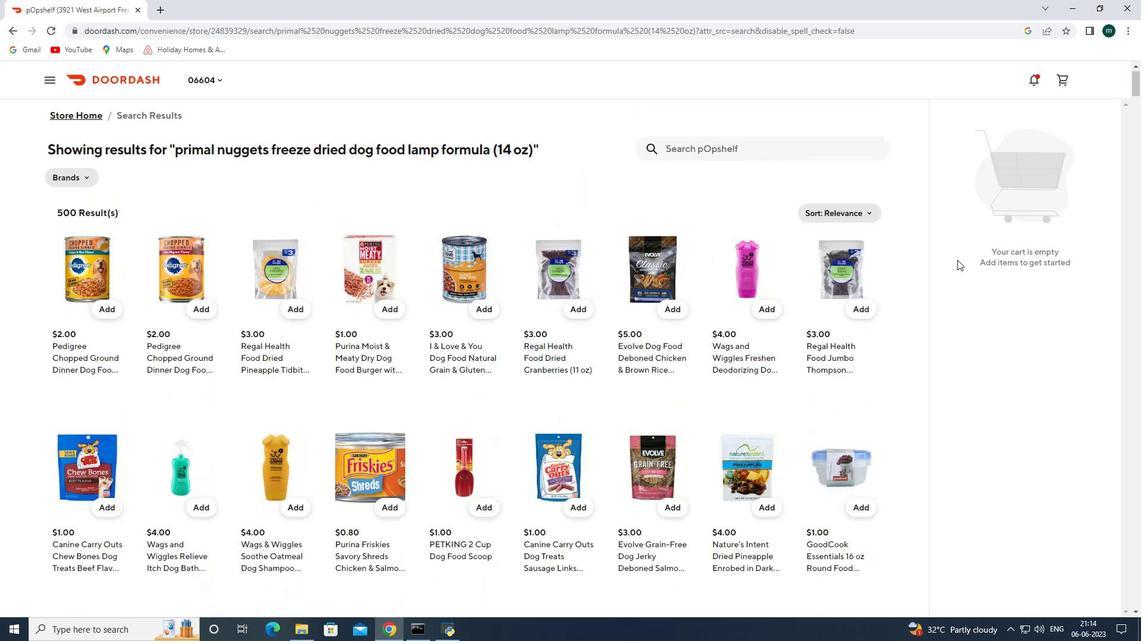 
Action: Mouse scrolled (957, 260) with delta (0, 0)
Screenshot: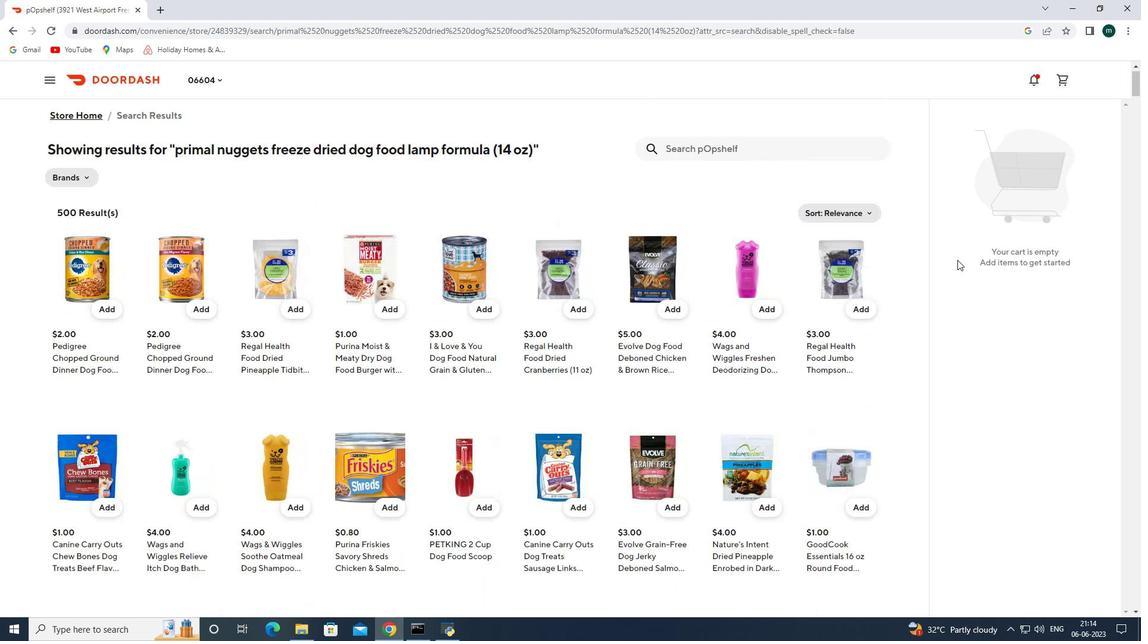
Action: Mouse scrolled (957, 260) with delta (0, 0)
Screenshot: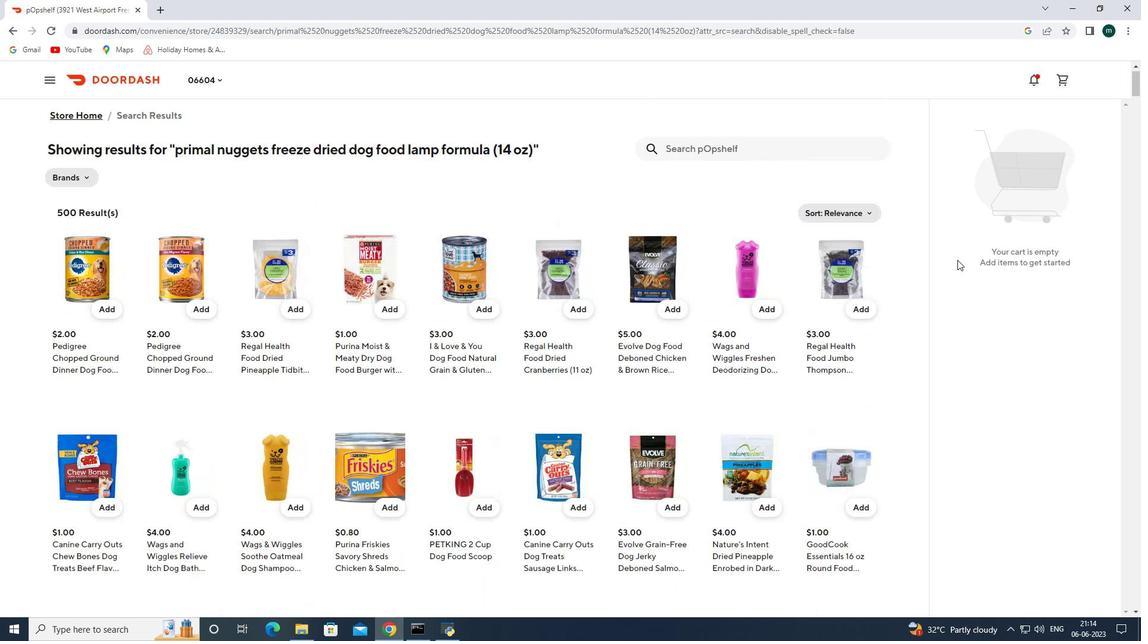 
Action: Mouse moved to (825, 167)
Screenshot: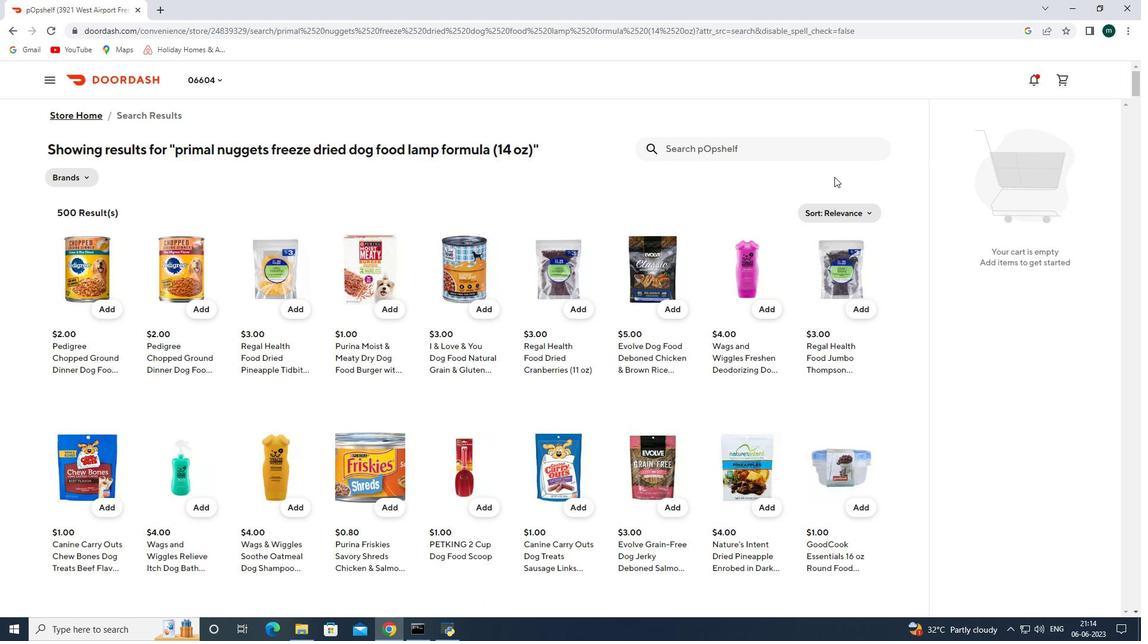 
